 Task: Search one way flight ticket for 3 adults, 3 children in premium economy from Wilmington: Wilmington Airport to New Bern: Coastal Carolina Regional Airport (was Craven County Regional) on 5-4-2023. Choice of flights is Frontier. Price is upto 25000. Outbound departure time preference is 11:00.
Action: Mouse moved to (336, 323)
Screenshot: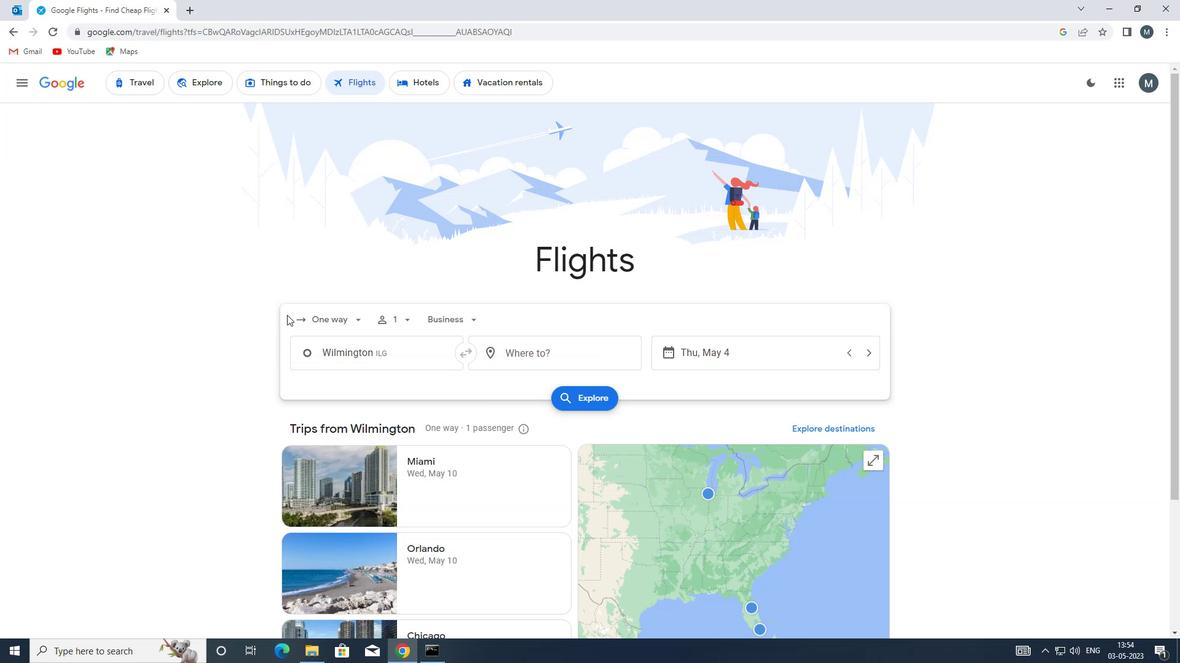 
Action: Mouse pressed left at (336, 323)
Screenshot: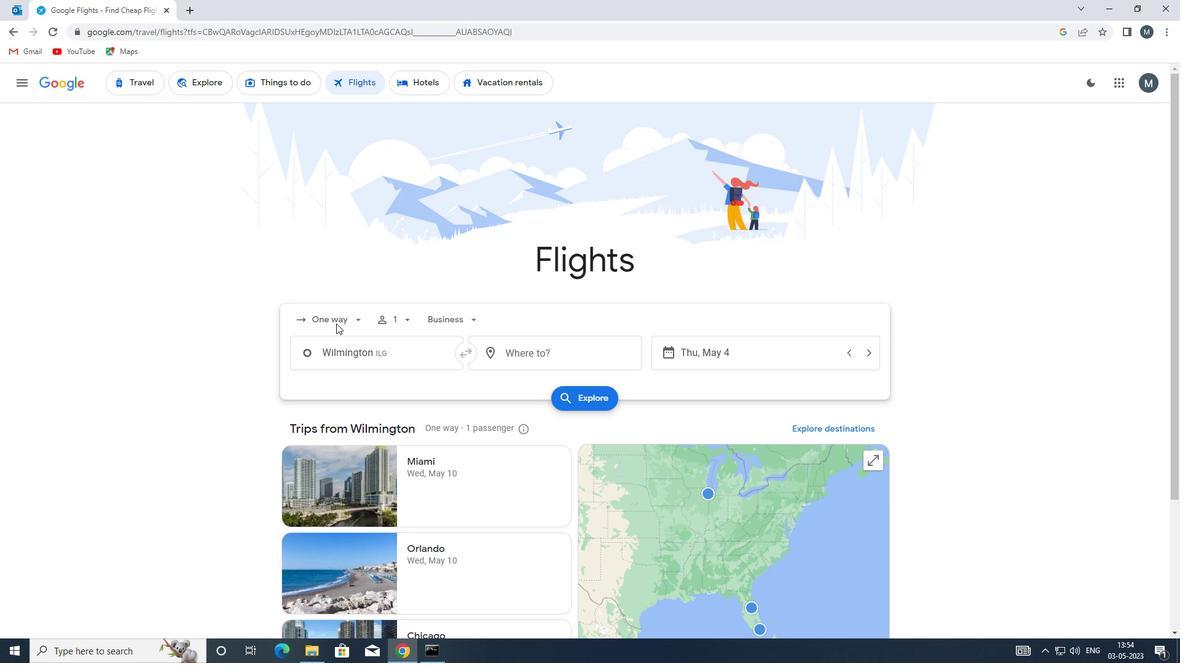 
Action: Mouse moved to (358, 321)
Screenshot: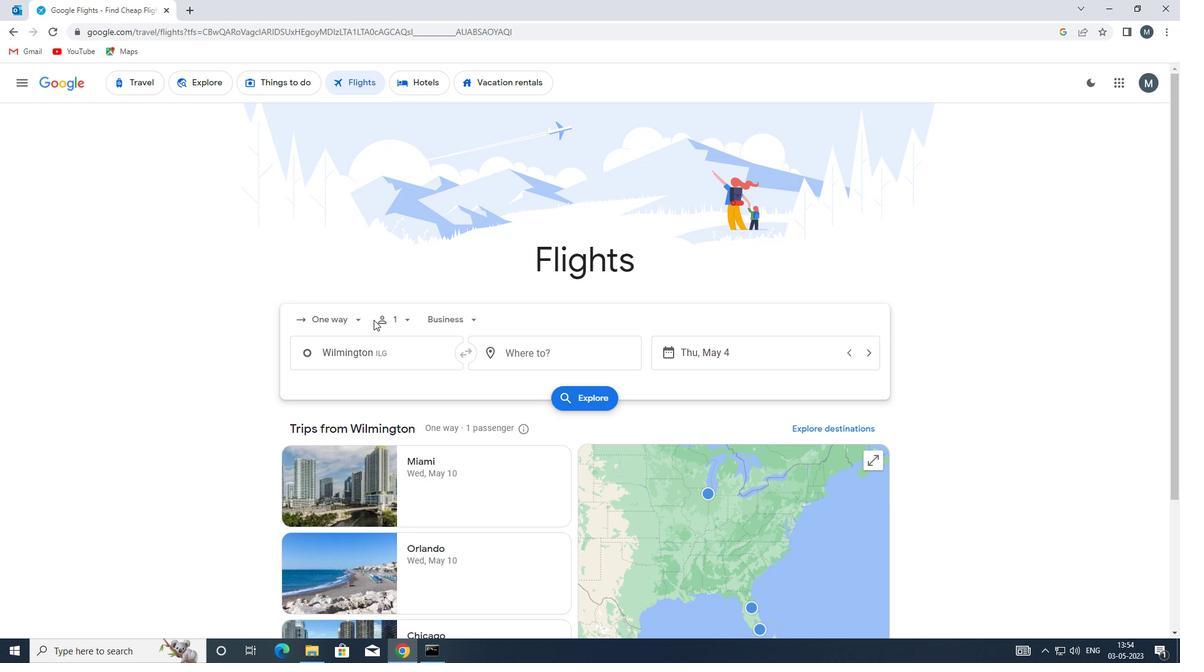 
Action: Mouse pressed left at (358, 321)
Screenshot: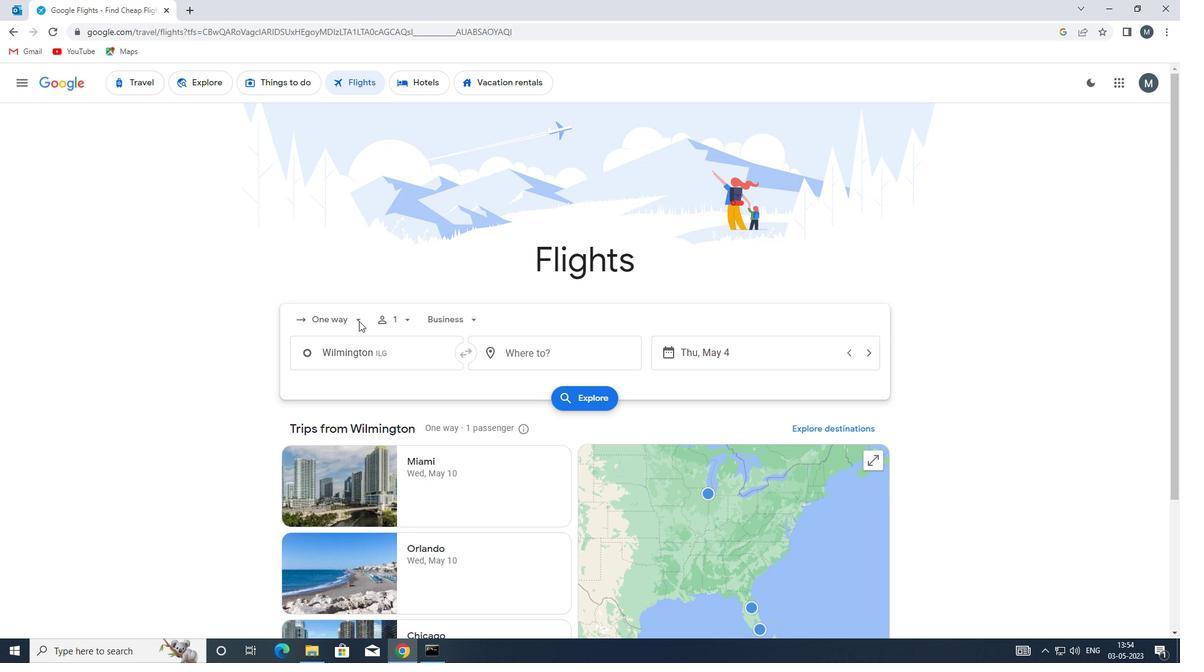 
Action: Mouse moved to (358, 322)
Screenshot: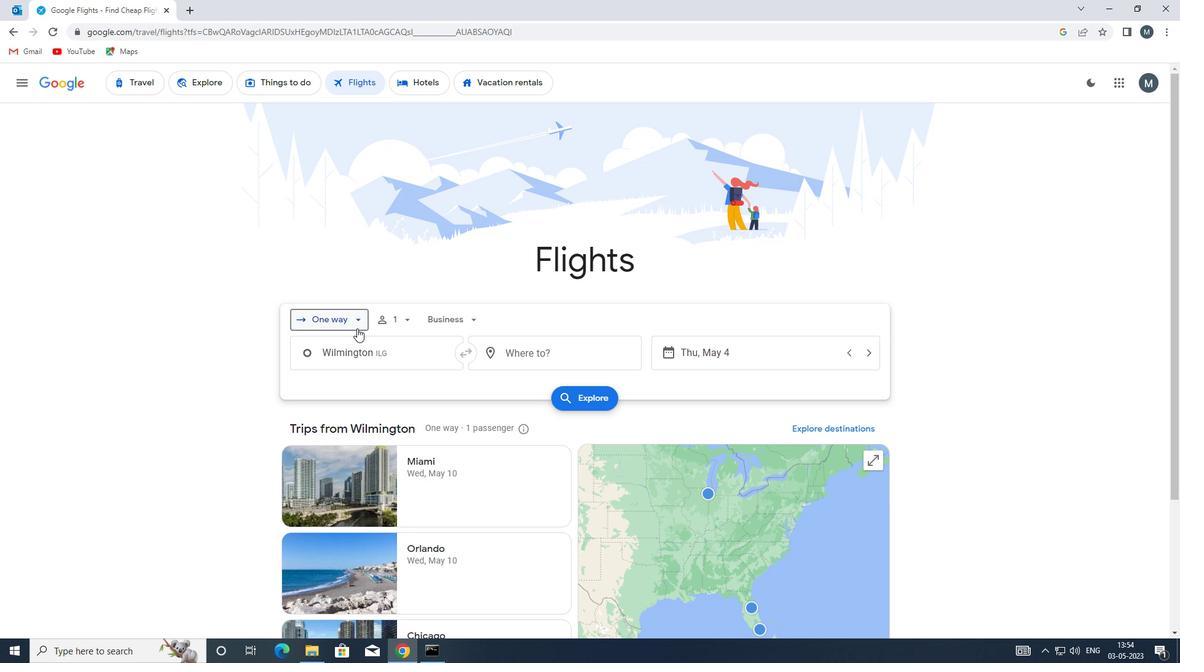 
Action: Mouse pressed left at (358, 322)
Screenshot: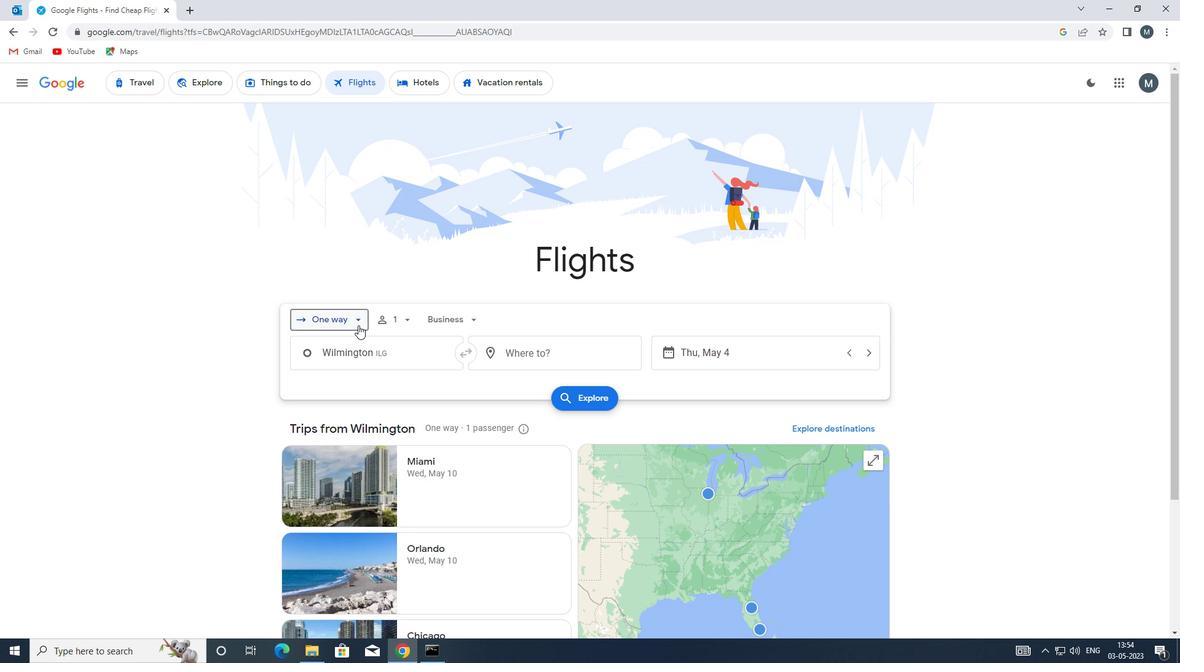 
Action: Mouse moved to (362, 374)
Screenshot: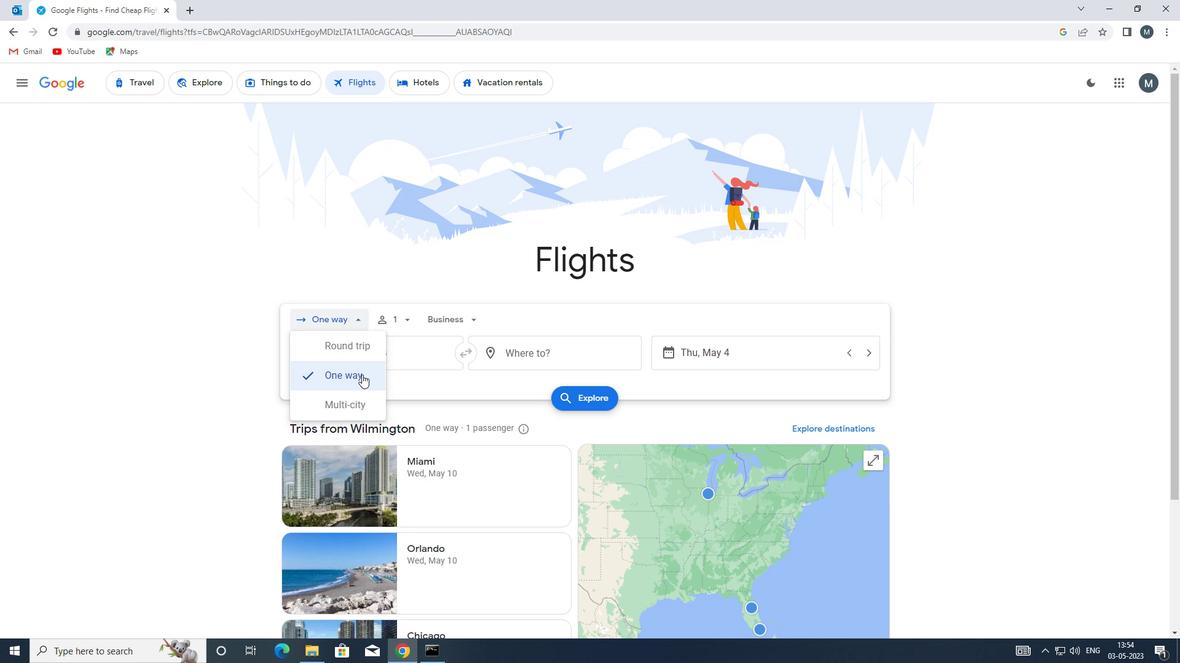 
Action: Mouse pressed left at (362, 374)
Screenshot: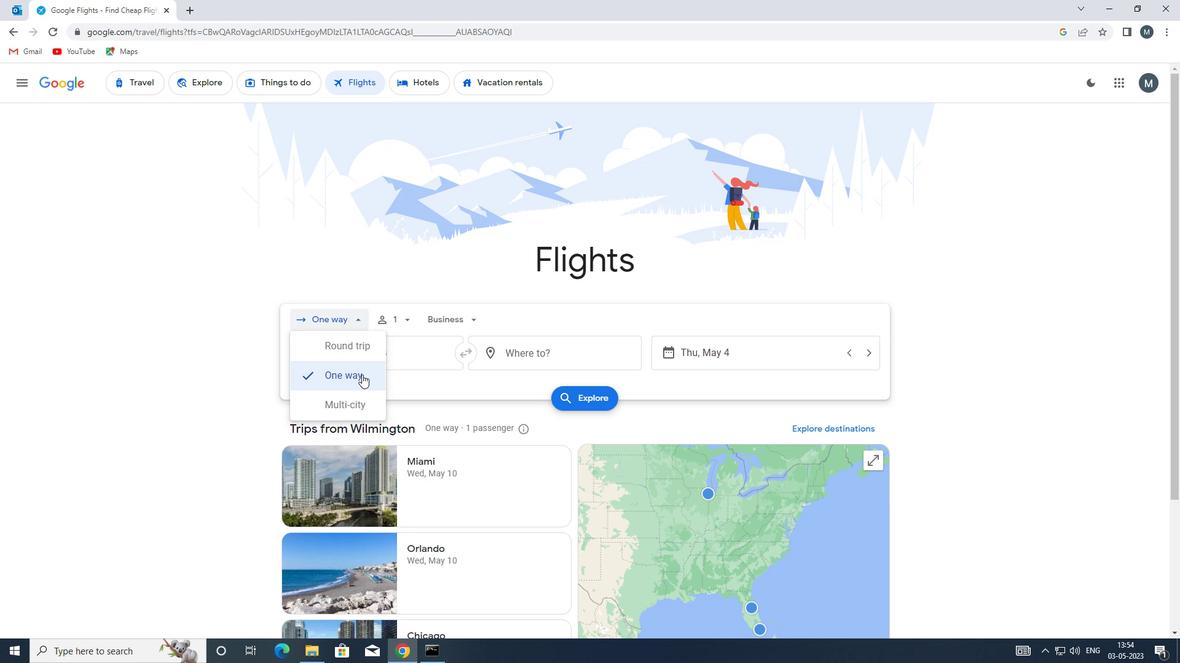 
Action: Mouse moved to (411, 320)
Screenshot: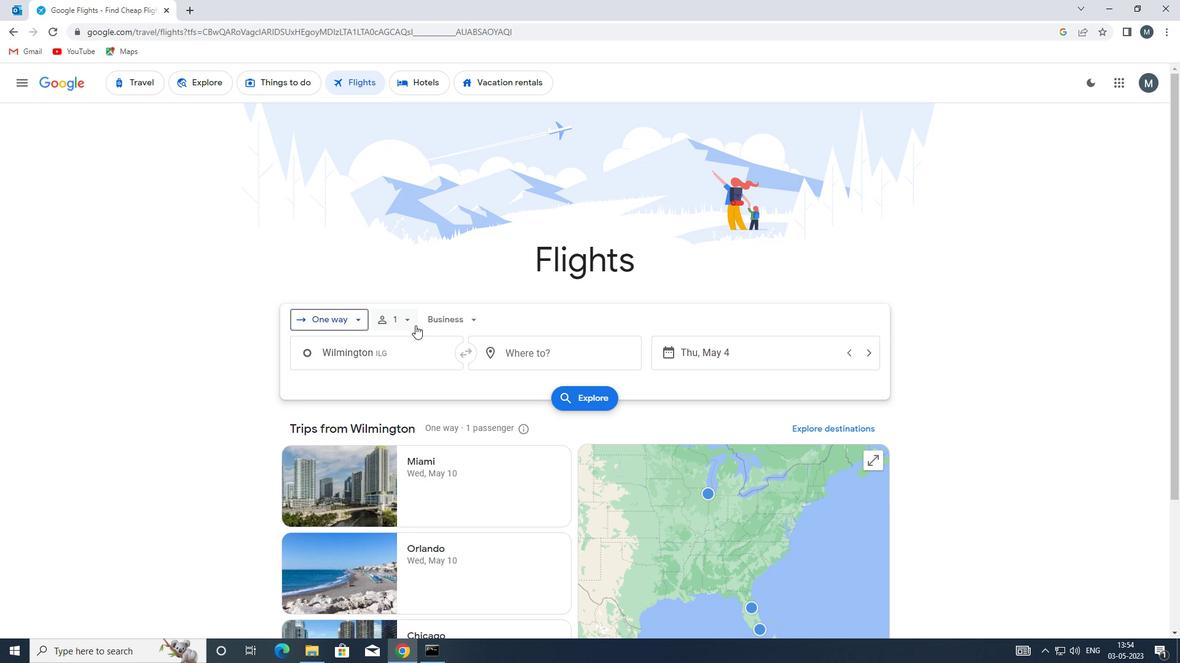 
Action: Mouse pressed left at (411, 320)
Screenshot: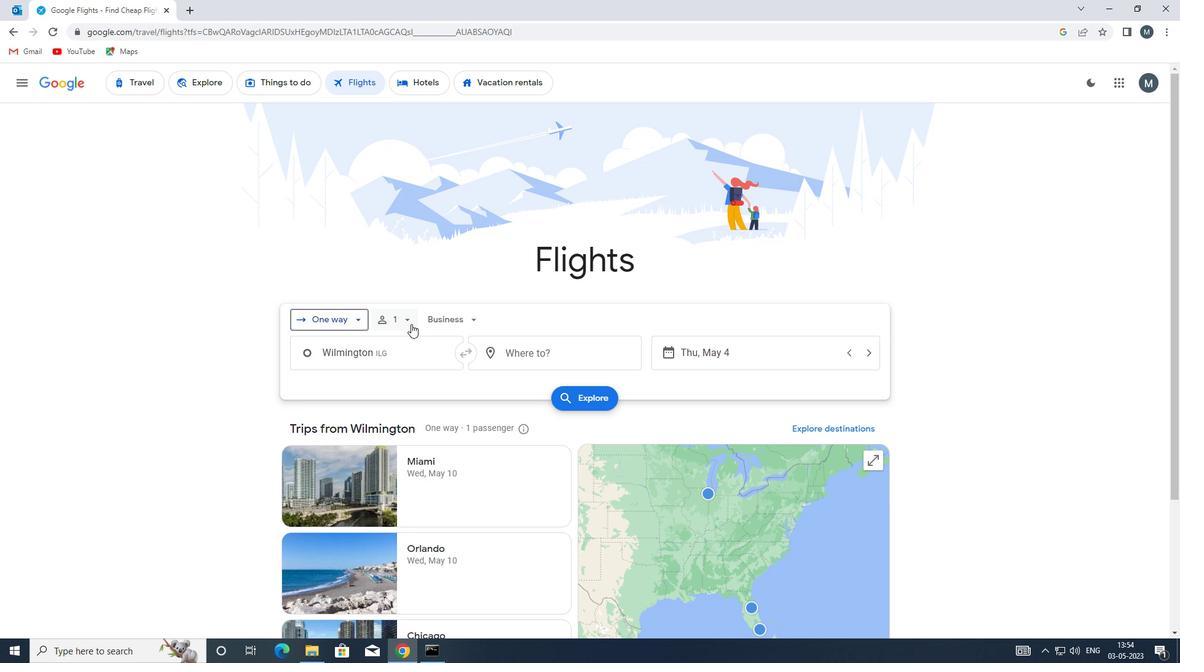 
Action: Mouse moved to (499, 351)
Screenshot: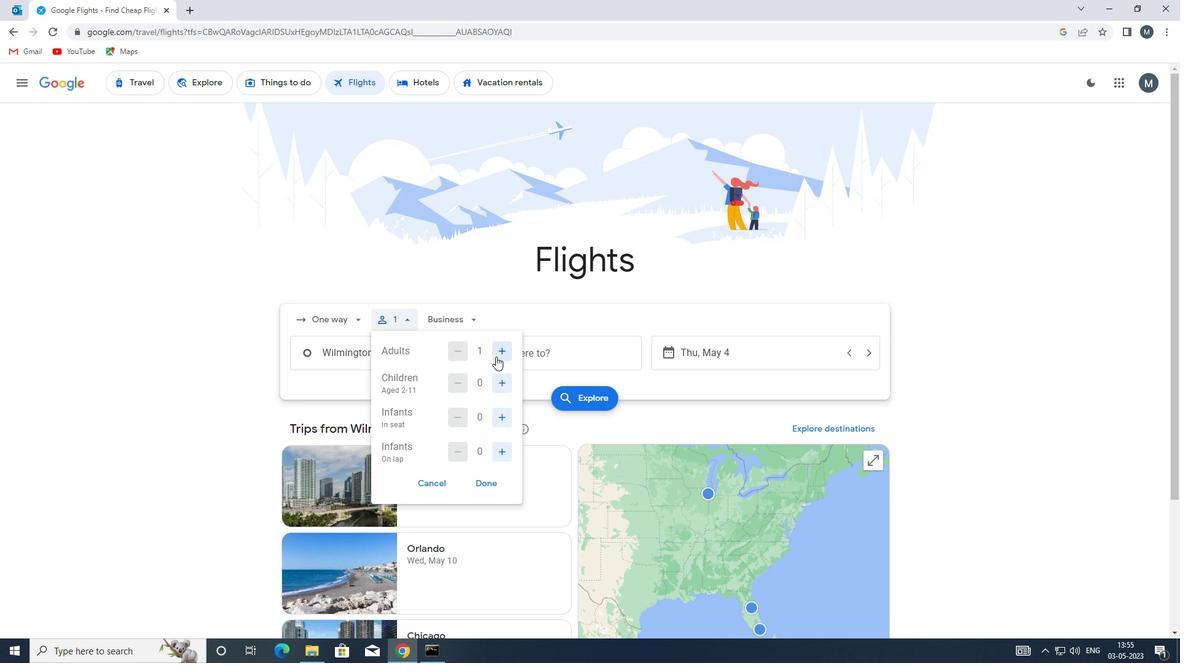 
Action: Mouse pressed left at (499, 351)
Screenshot: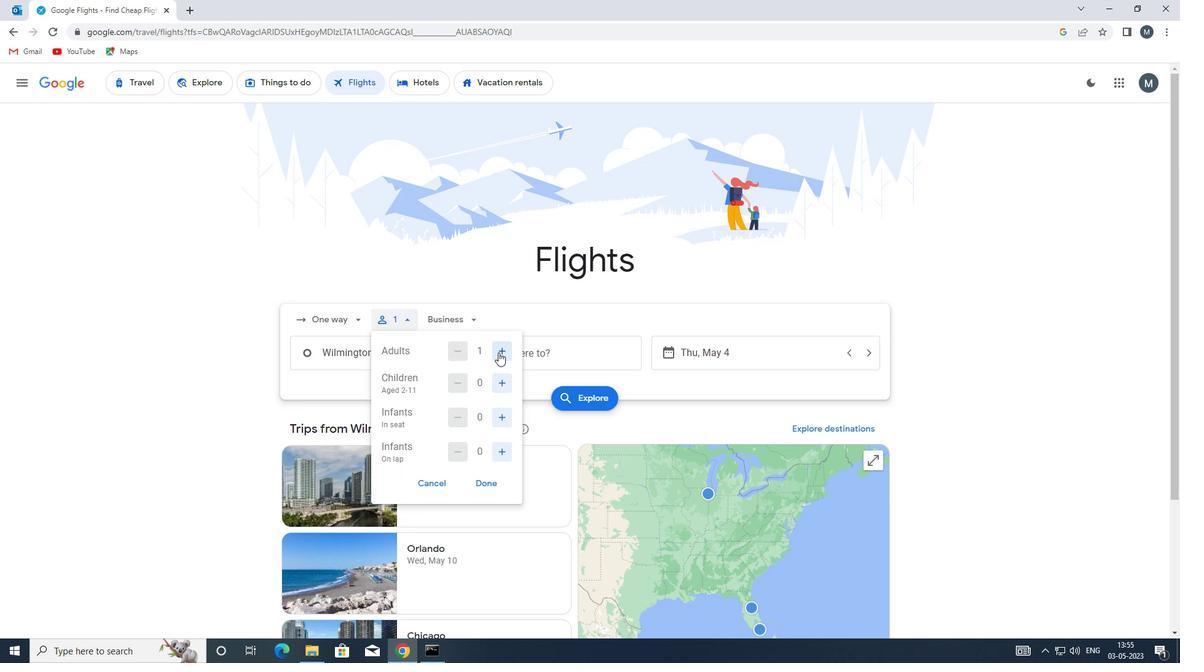 
Action: Mouse pressed left at (499, 351)
Screenshot: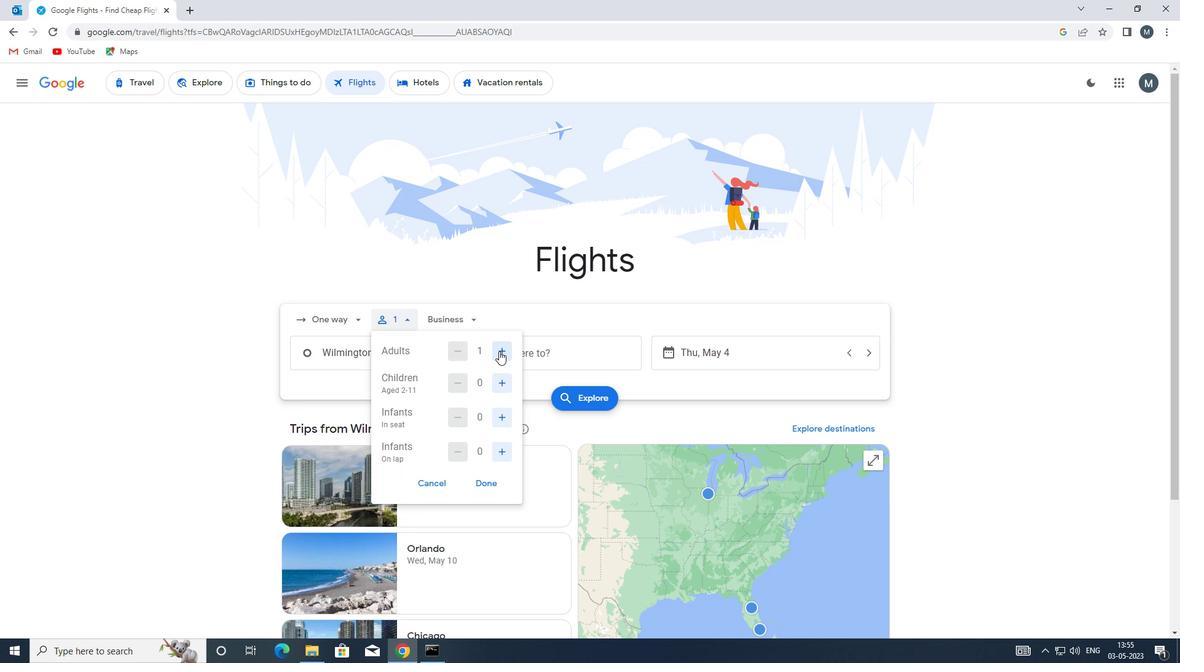 
Action: Mouse moved to (499, 351)
Screenshot: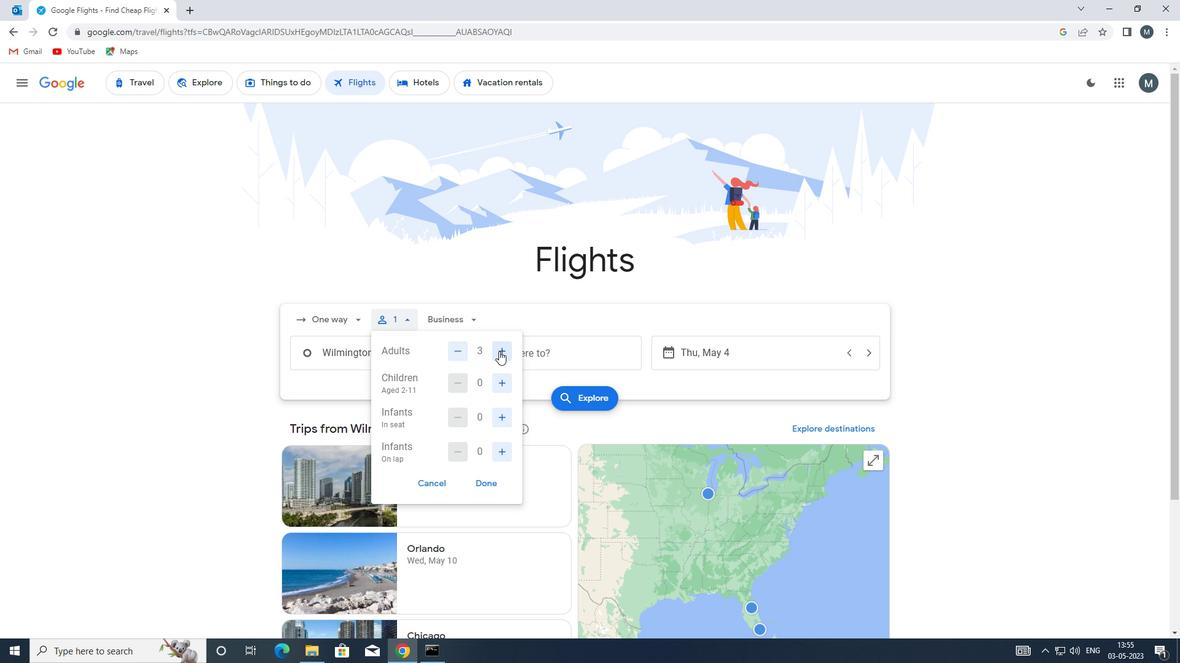 
Action: Mouse pressed left at (499, 351)
Screenshot: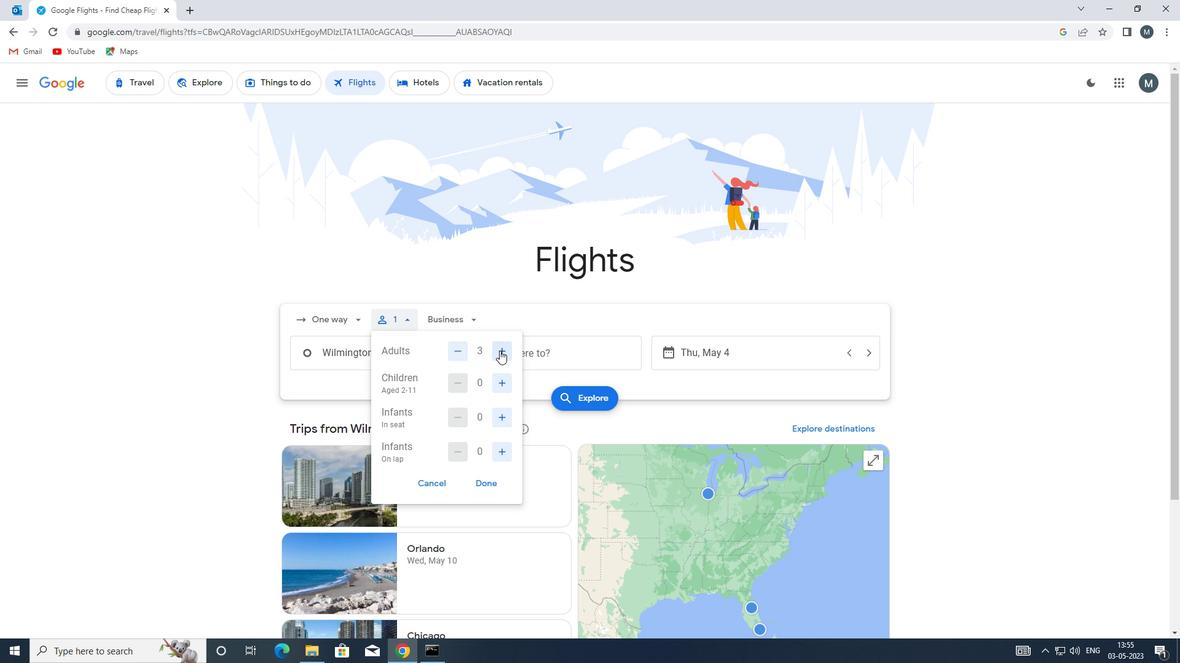 
Action: Mouse moved to (458, 355)
Screenshot: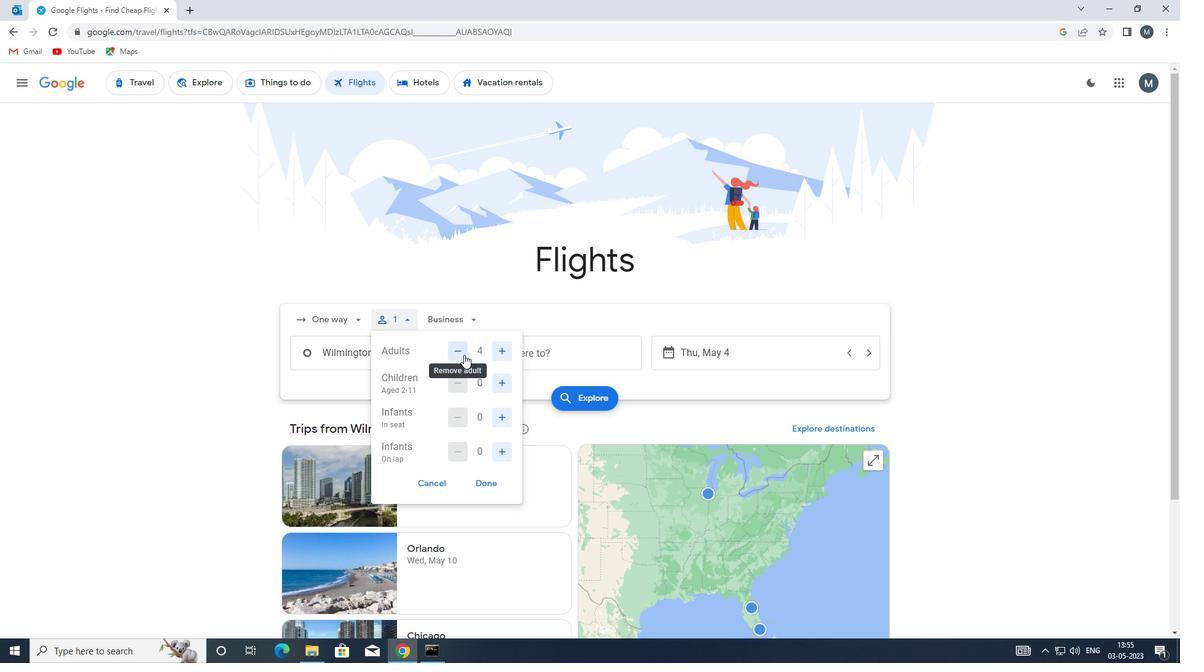 
Action: Mouse pressed left at (458, 355)
Screenshot: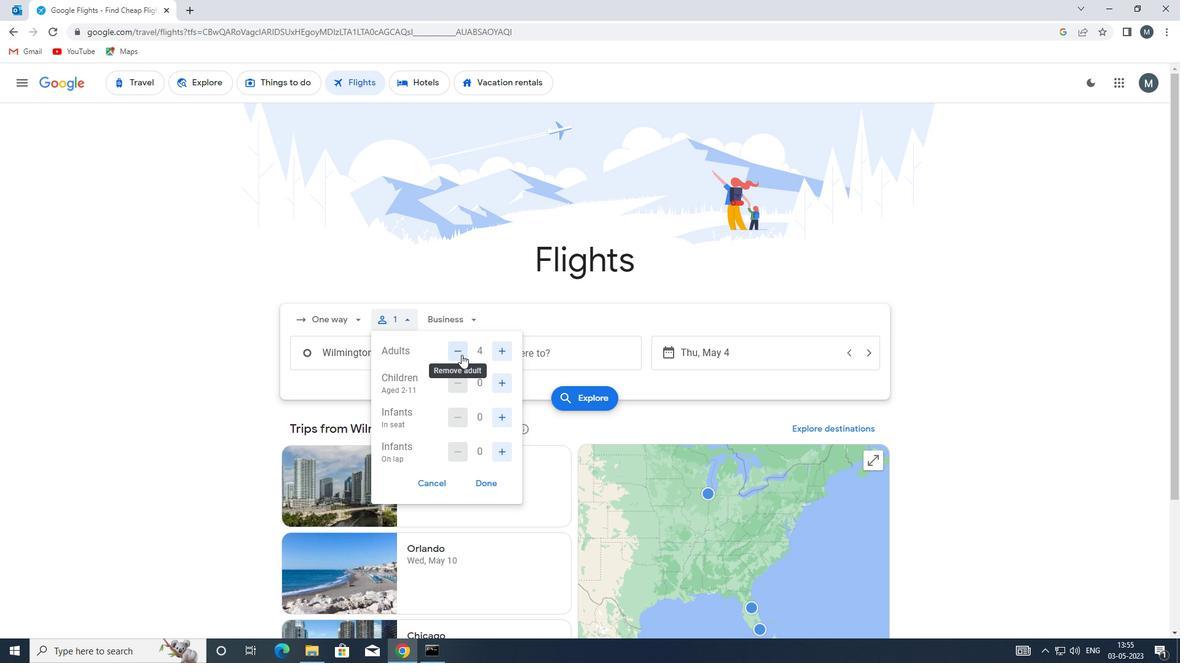 
Action: Mouse moved to (504, 383)
Screenshot: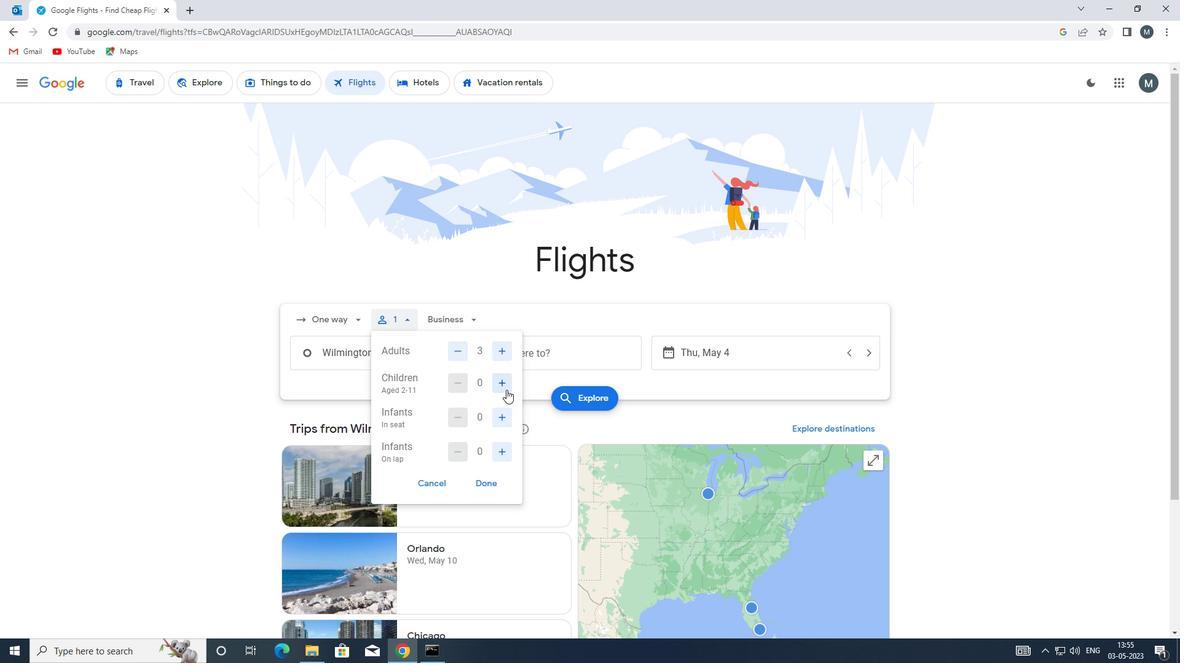 
Action: Mouse pressed left at (504, 383)
Screenshot: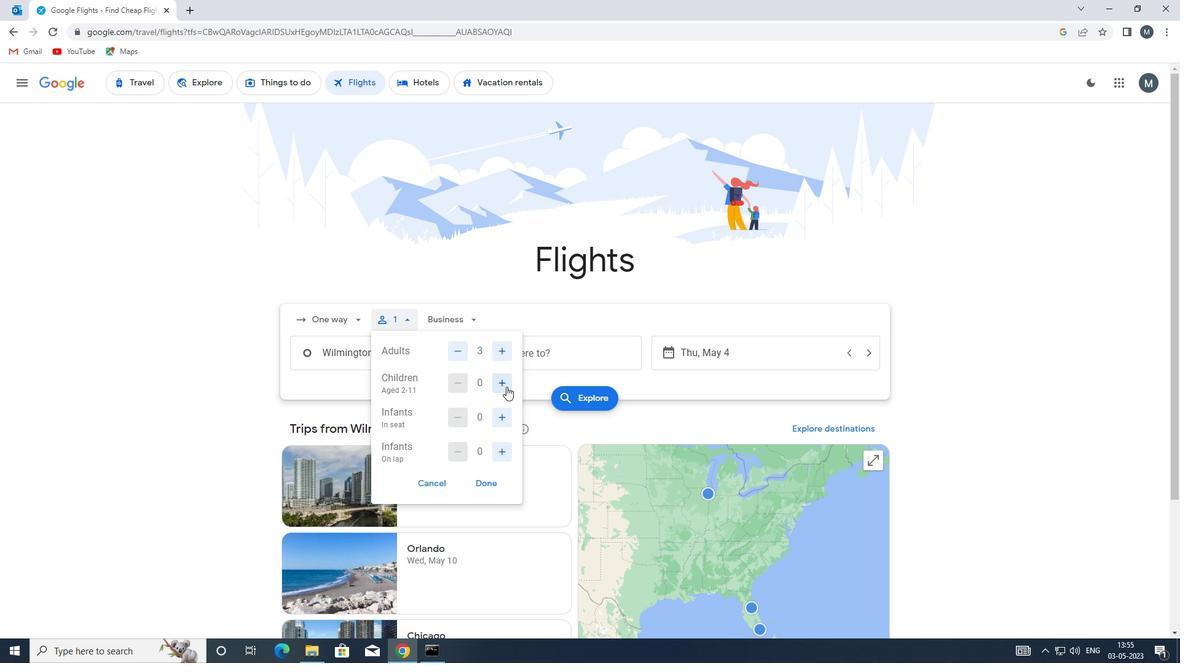 
Action: Mouse pressed left at (504, 383)
Screenshot: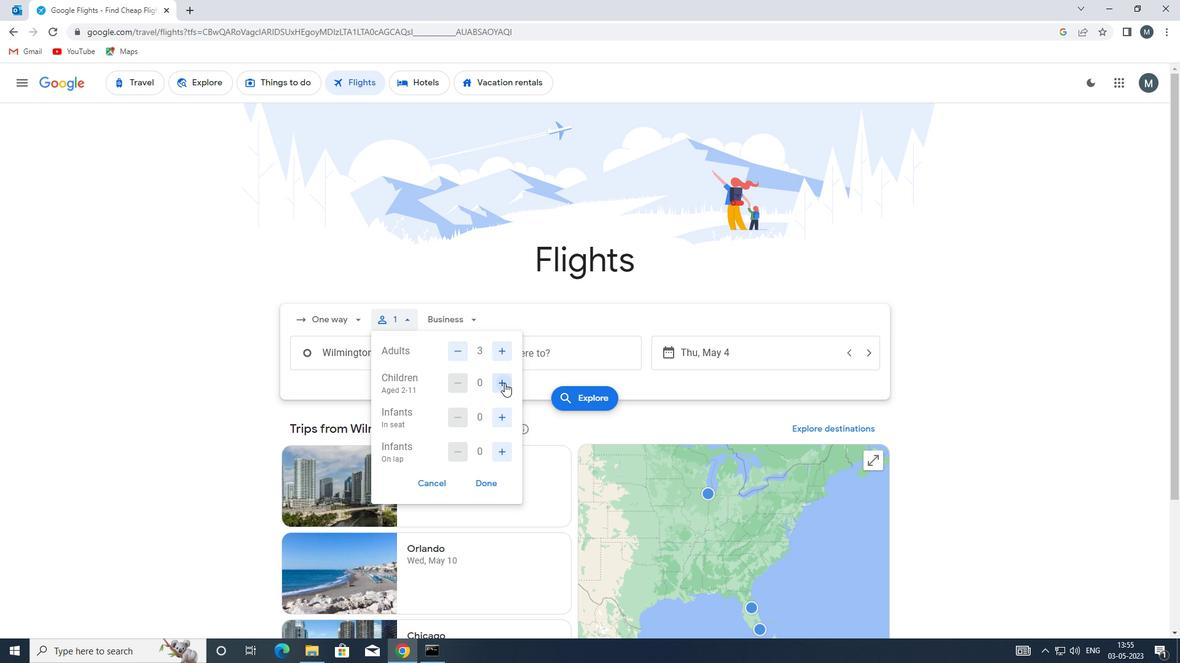 
Action: Mouse pressed left at (504, 383)
Screenshot: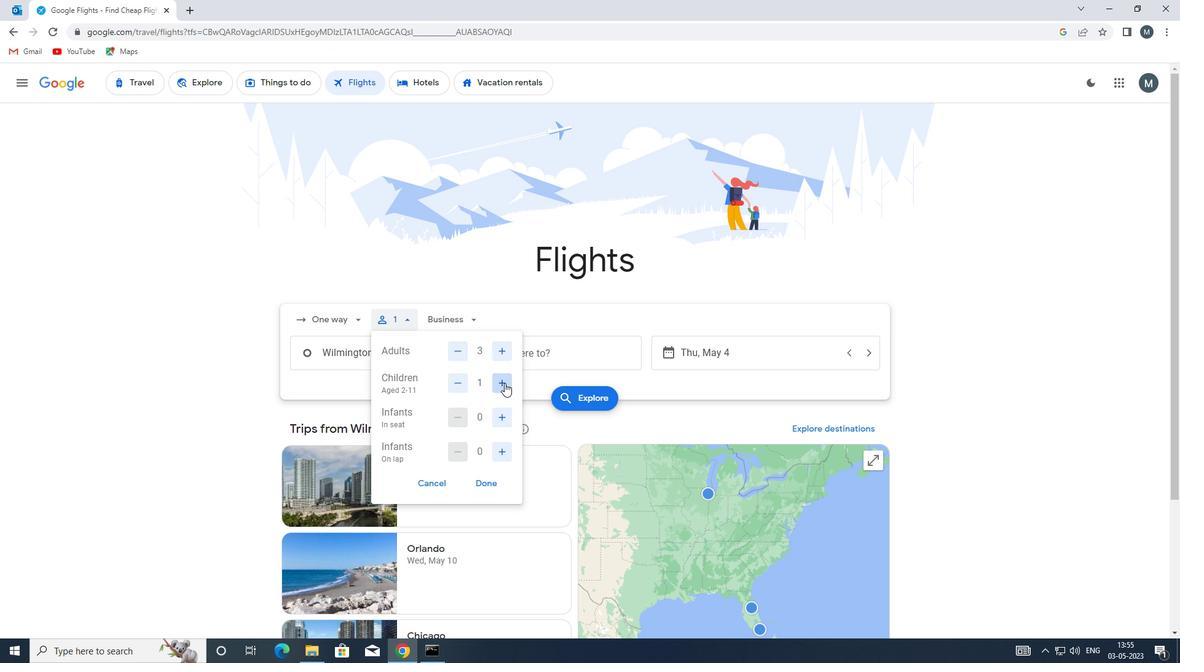 
Action: Mouse moved to (483, 485)
Screenshot: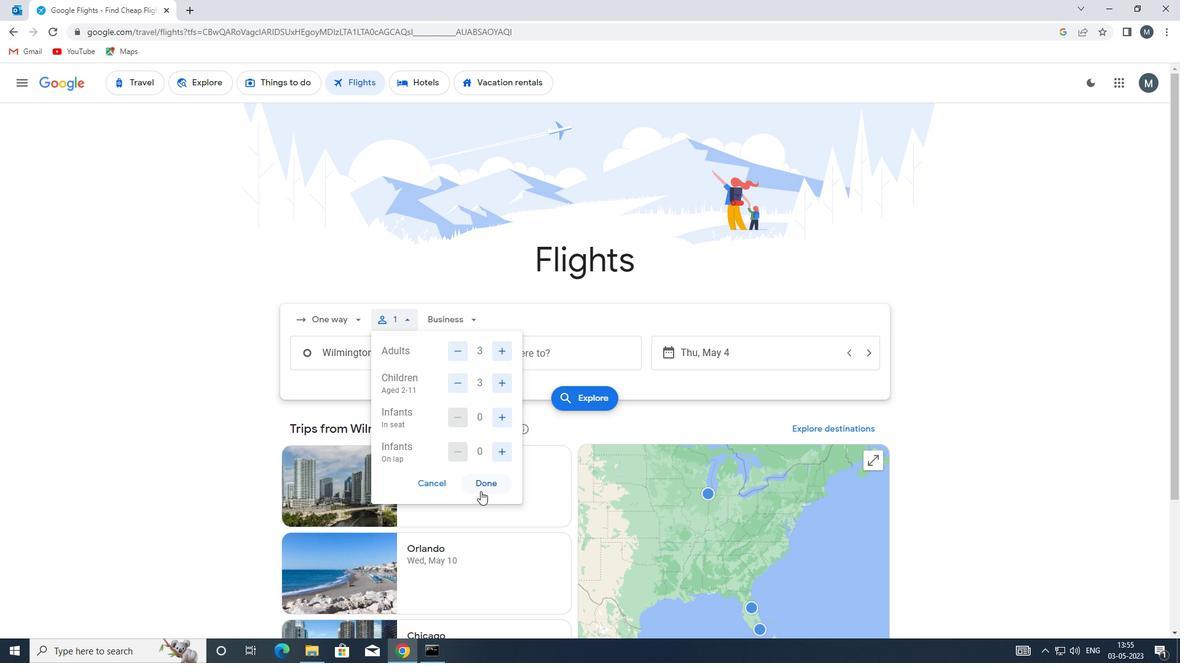
Action: Mouse pressed left at (483, 485)
Screenshot: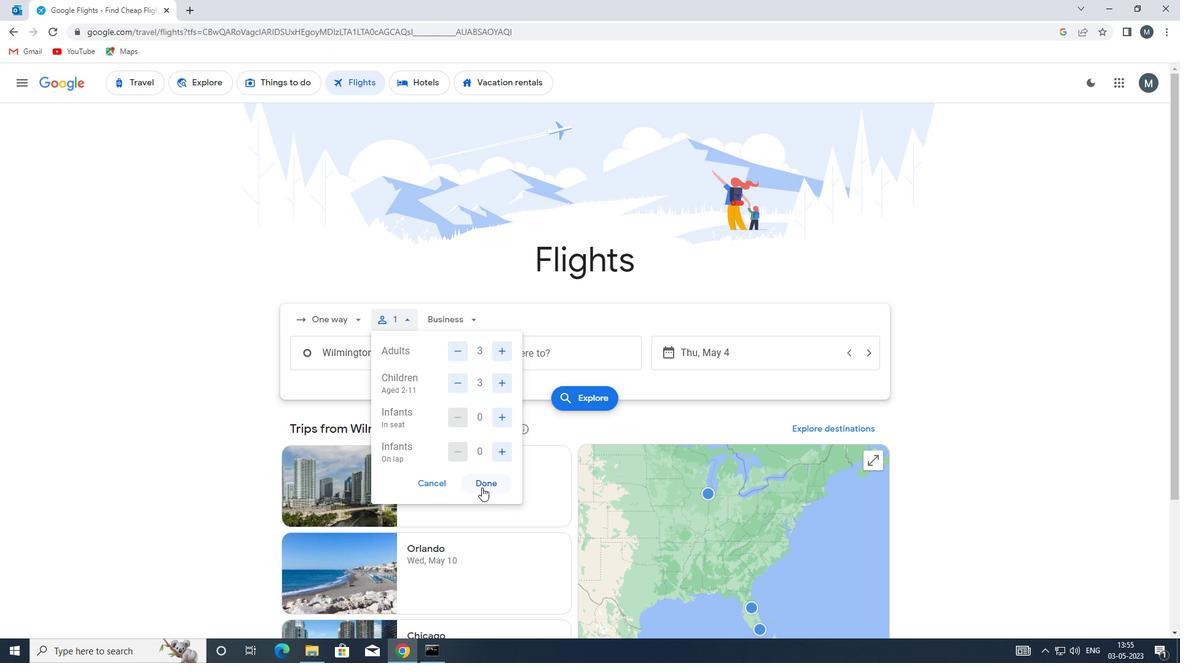 
Action: Mouse moved to (447, 314)
Screenshot: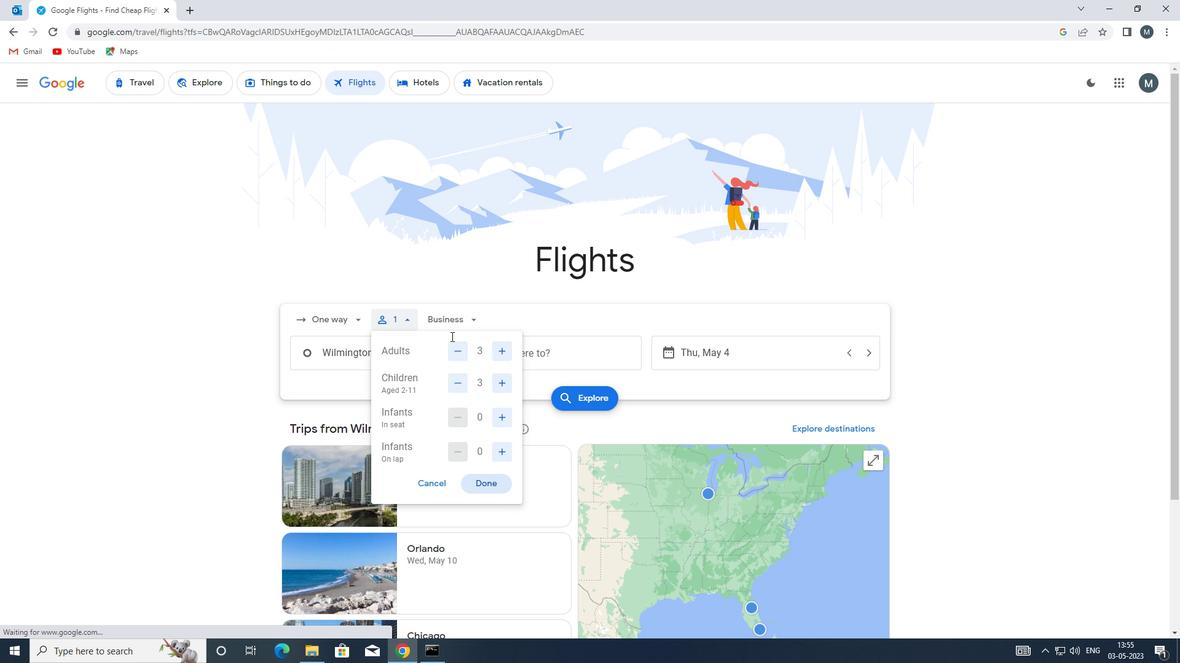 
Action: Mouse pressed left at (447, 314)
Screenshot: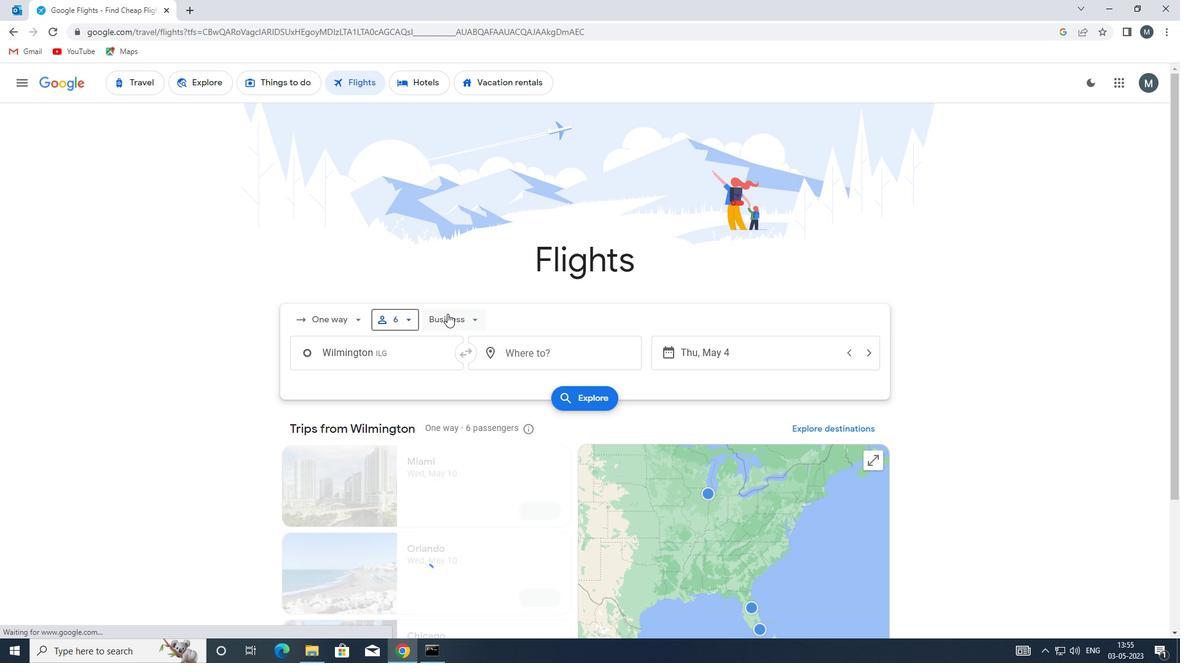 
Action: Mouse moved to (485, 379)
Screenshot: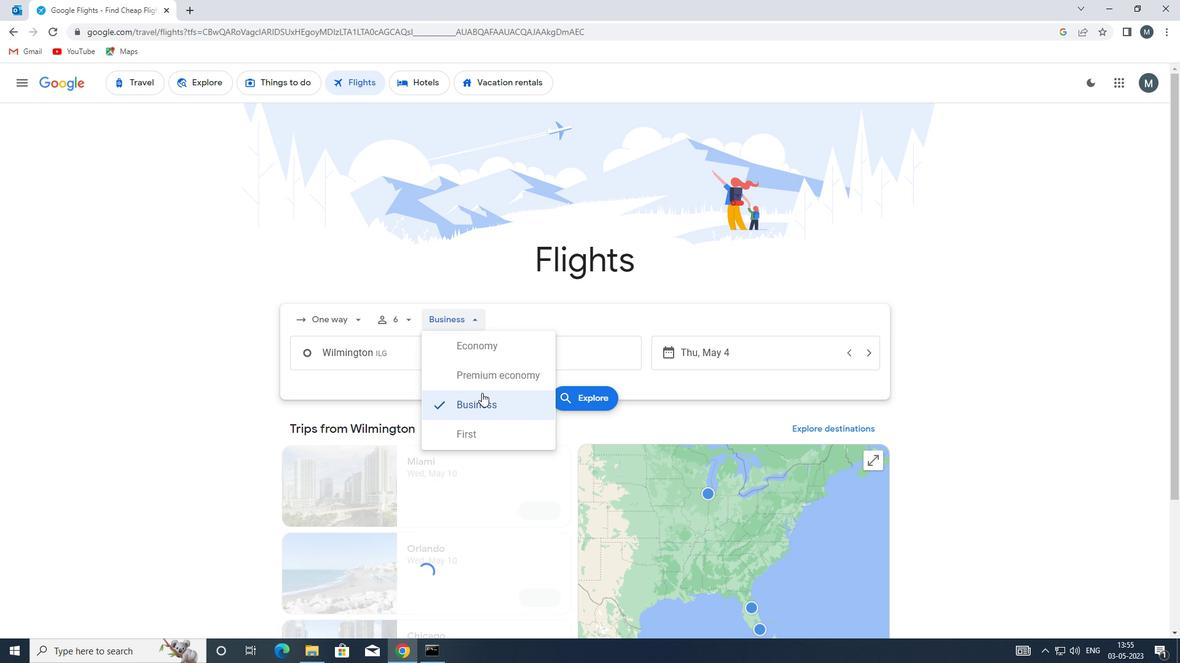 
Action: Mouse pressed left at (485, 379)
Screenshot: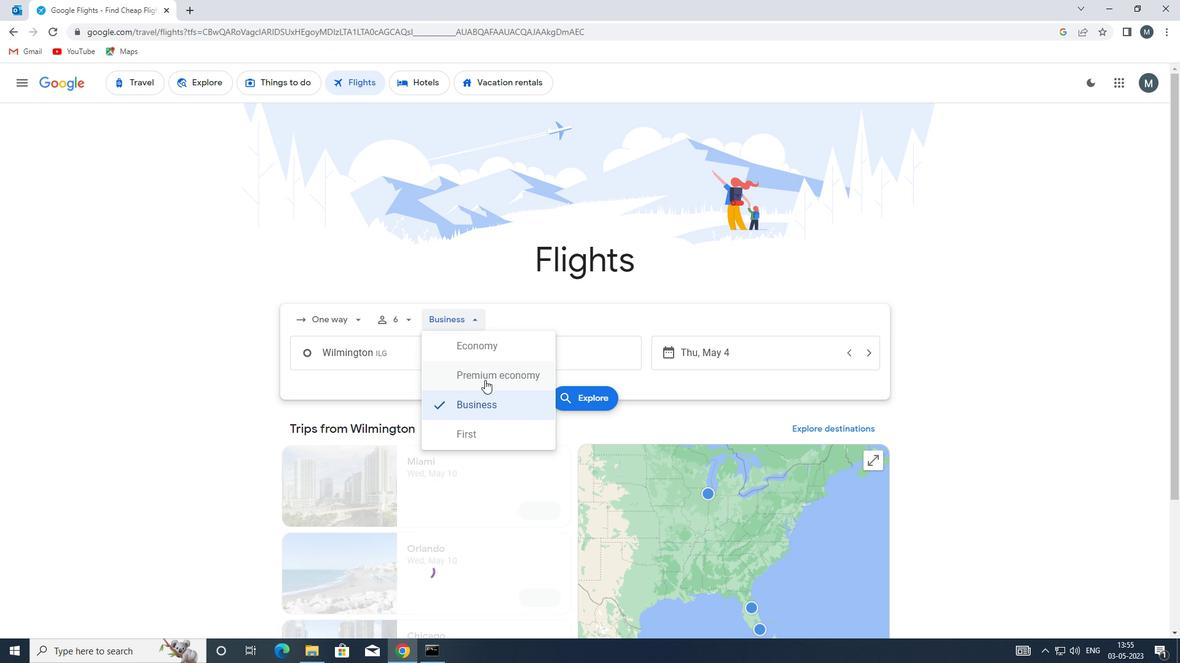 
Action: Mouse moved to (425, 357)
Screenshot: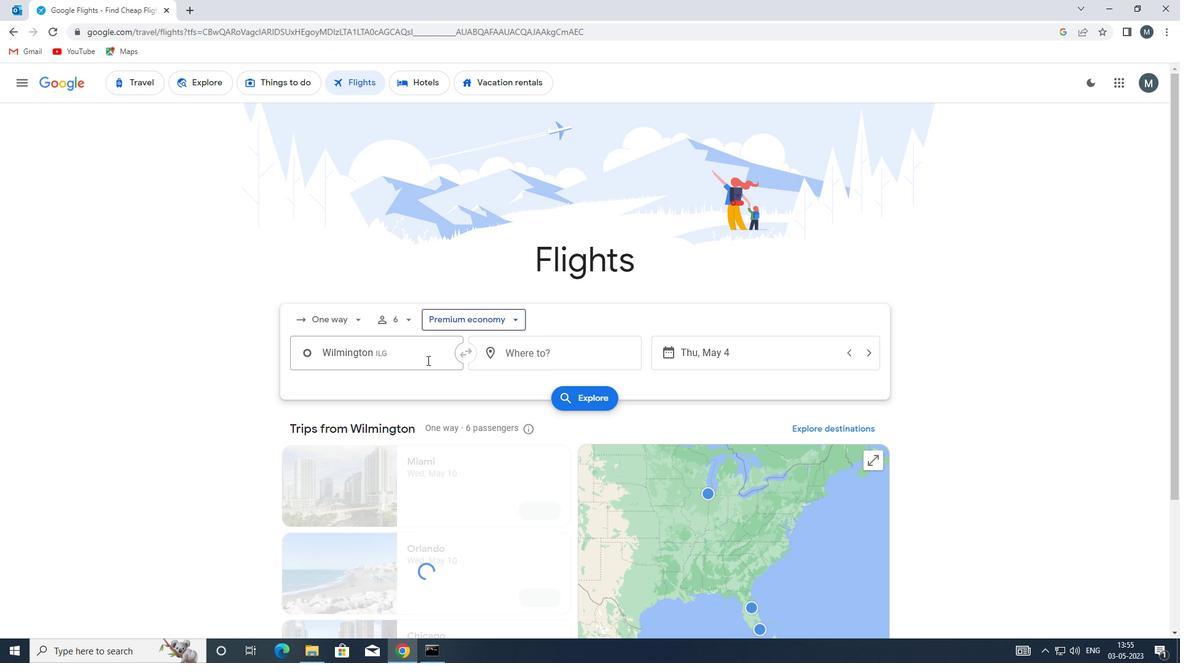 
Action: Mouse pressed left at (425, 357)
Screenshot: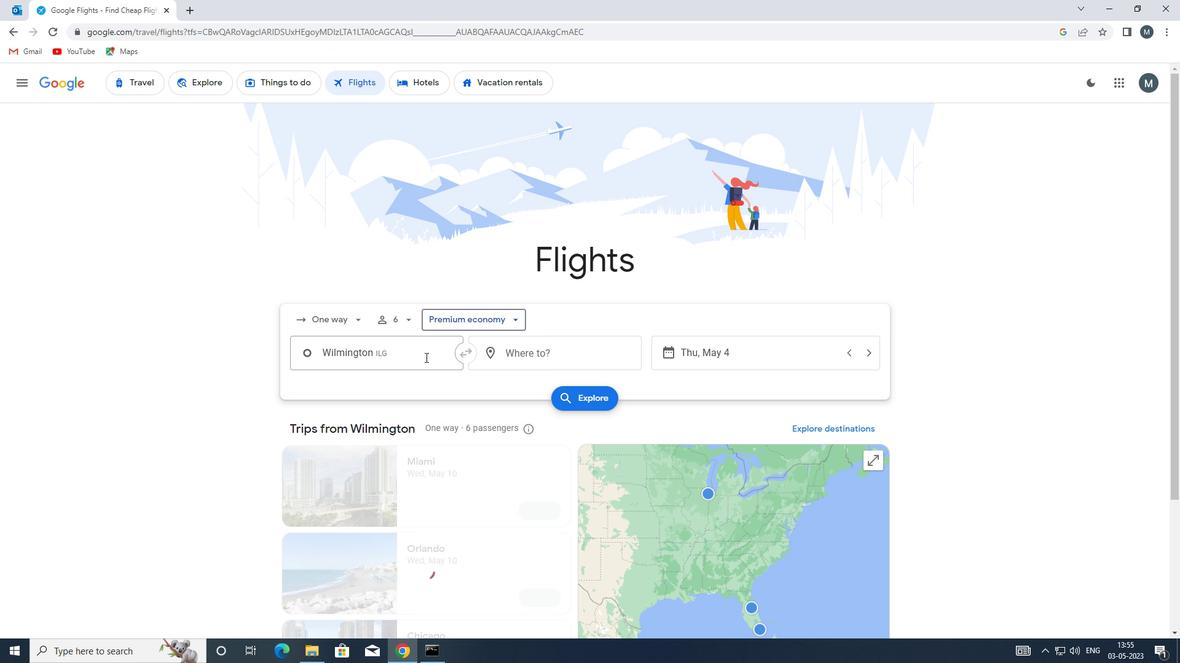 
Action: Key pressed <Key.enter>
Screenshot: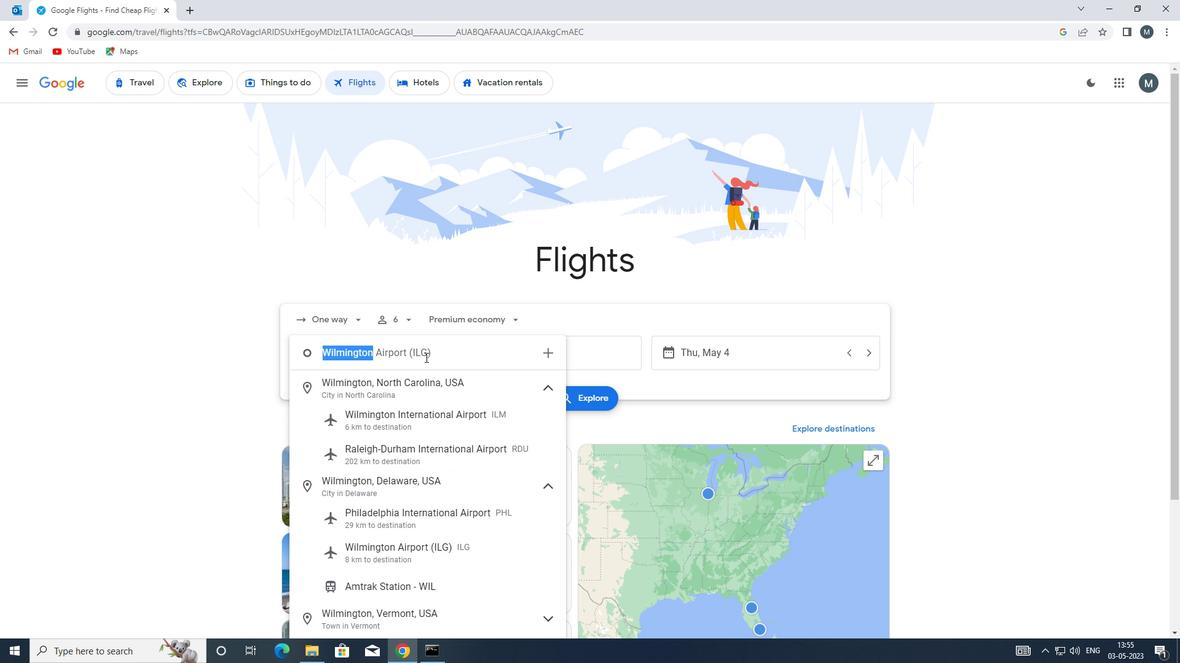 
Action: Mouse moved to (523, 362)
Screenshot: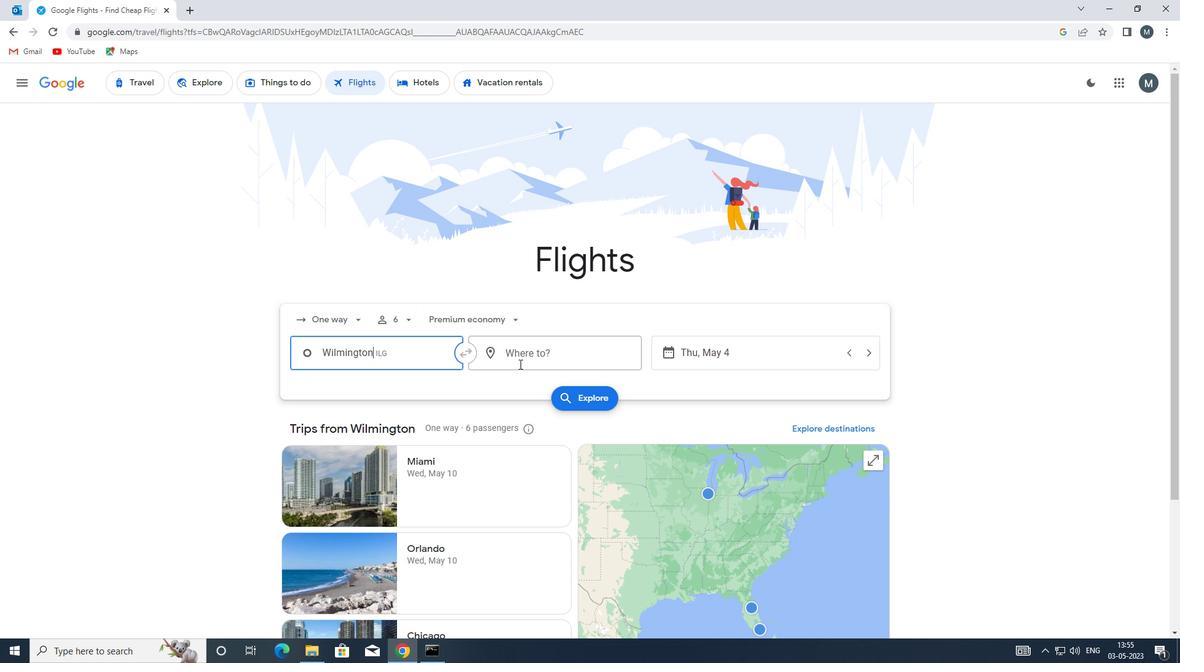 
Action: Mouse pressed left at (523, 362)
Screenshot: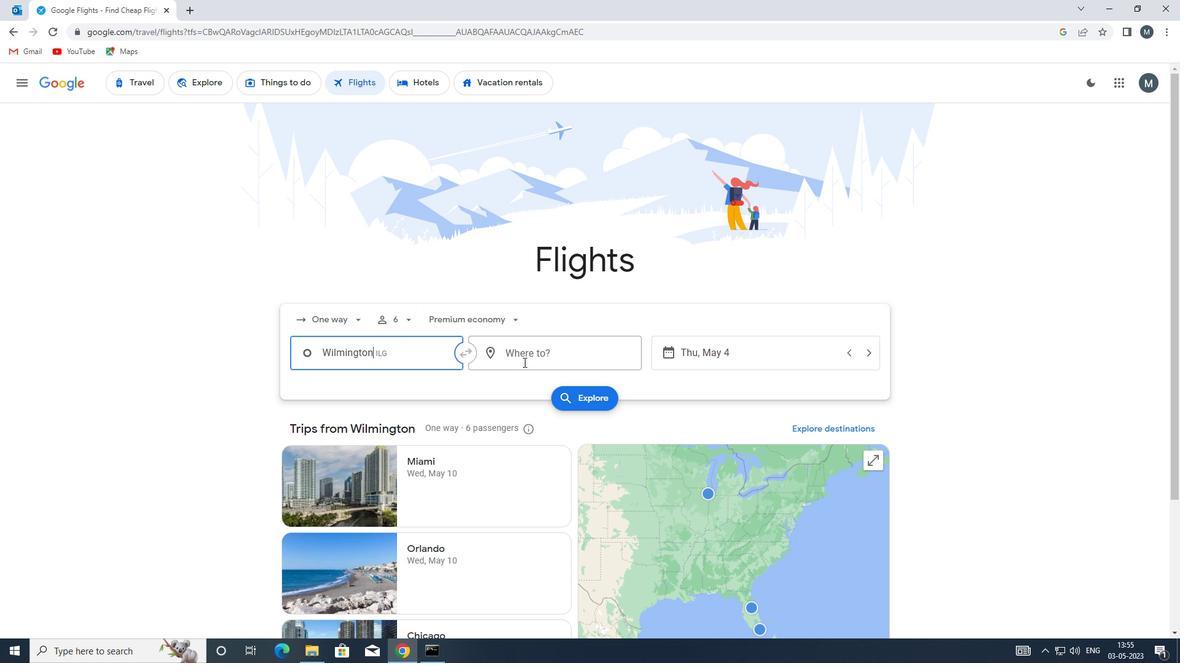 
Action: Mouse moved to (517, 360)
Screenshot: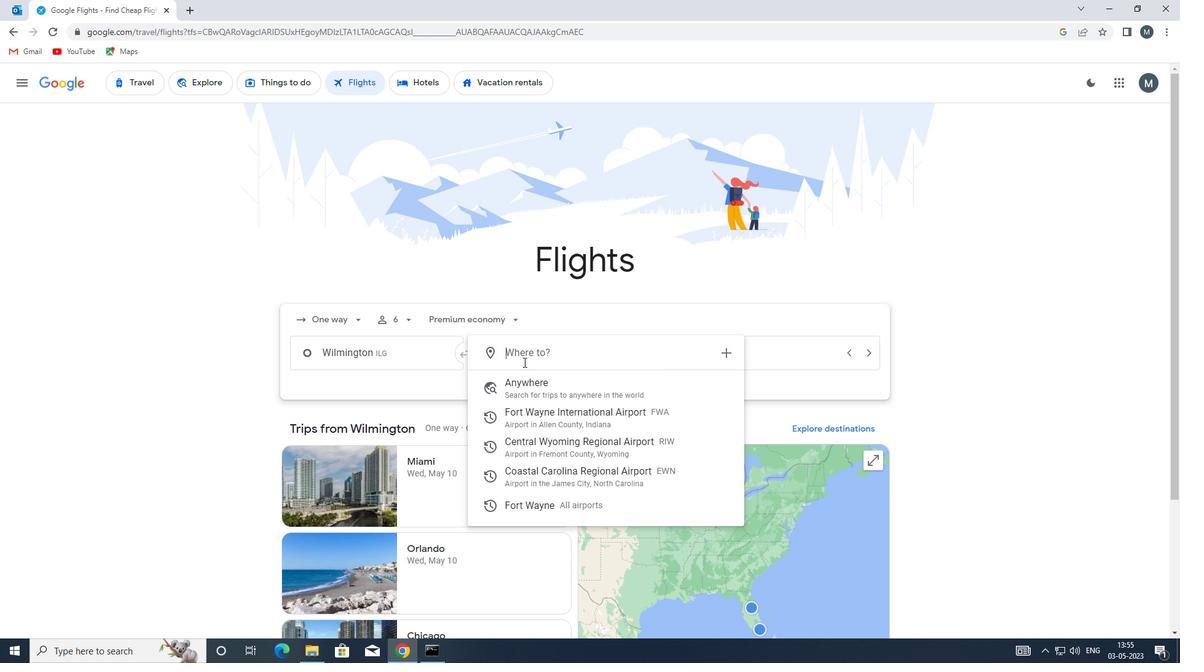 
Action: Key pressed ewn
Screenshot: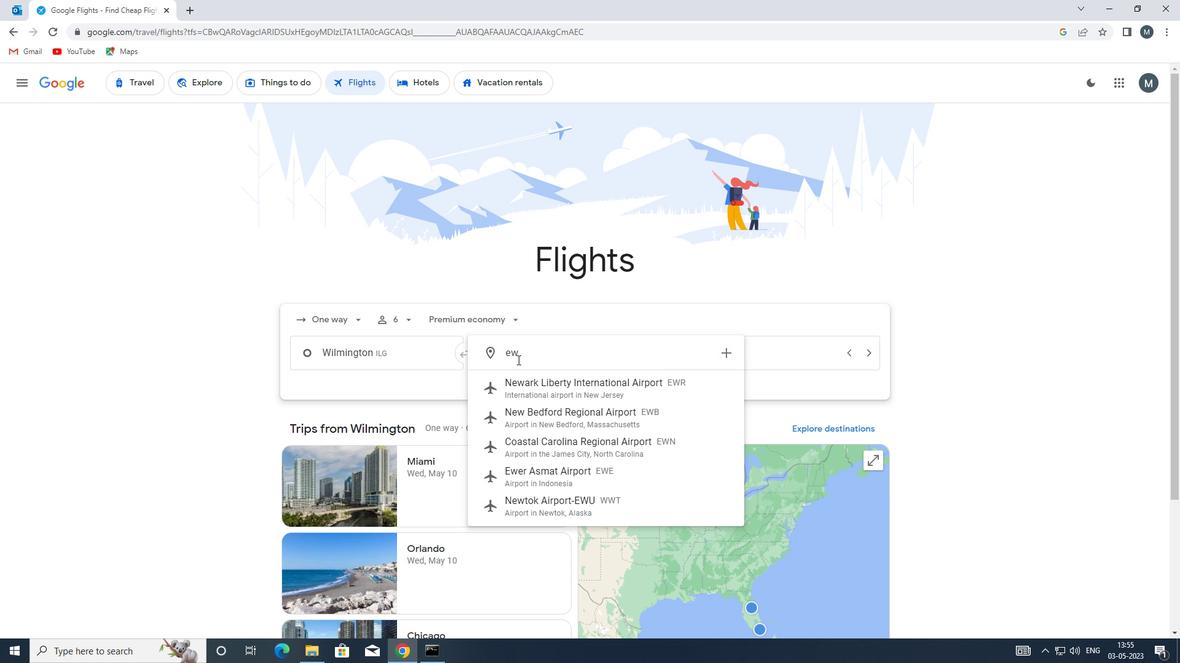 
Action: Mouse moved to (565, 392)
Screenshot: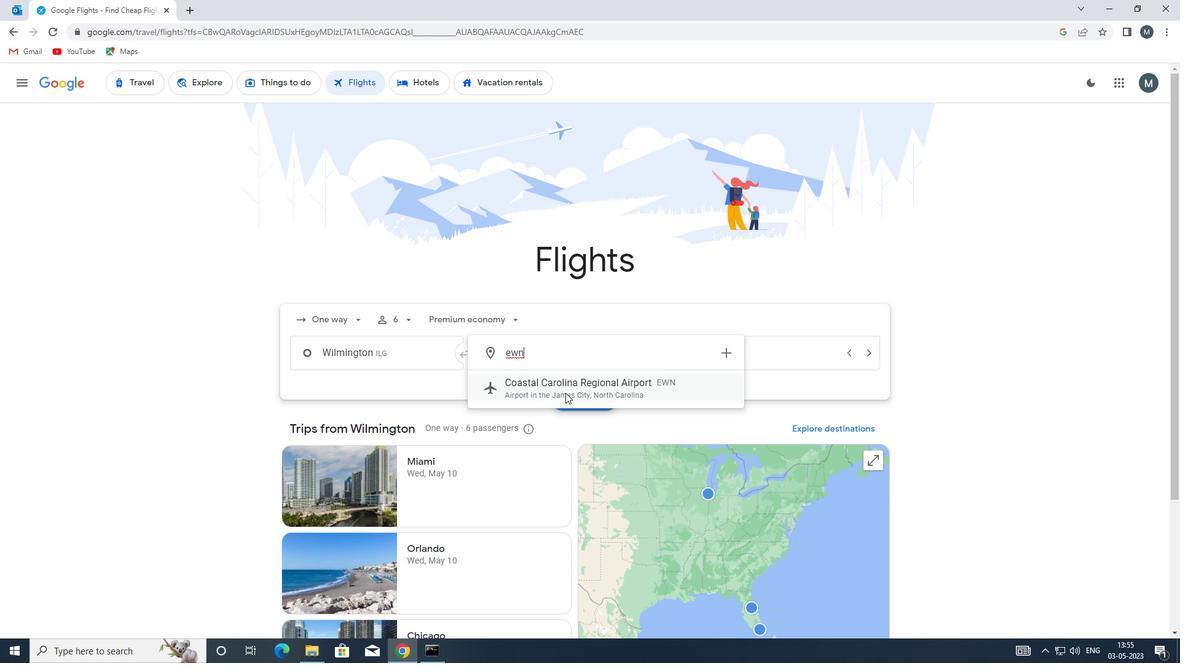 
Action: Mouse pressed left at (565, 392)
Screenshot: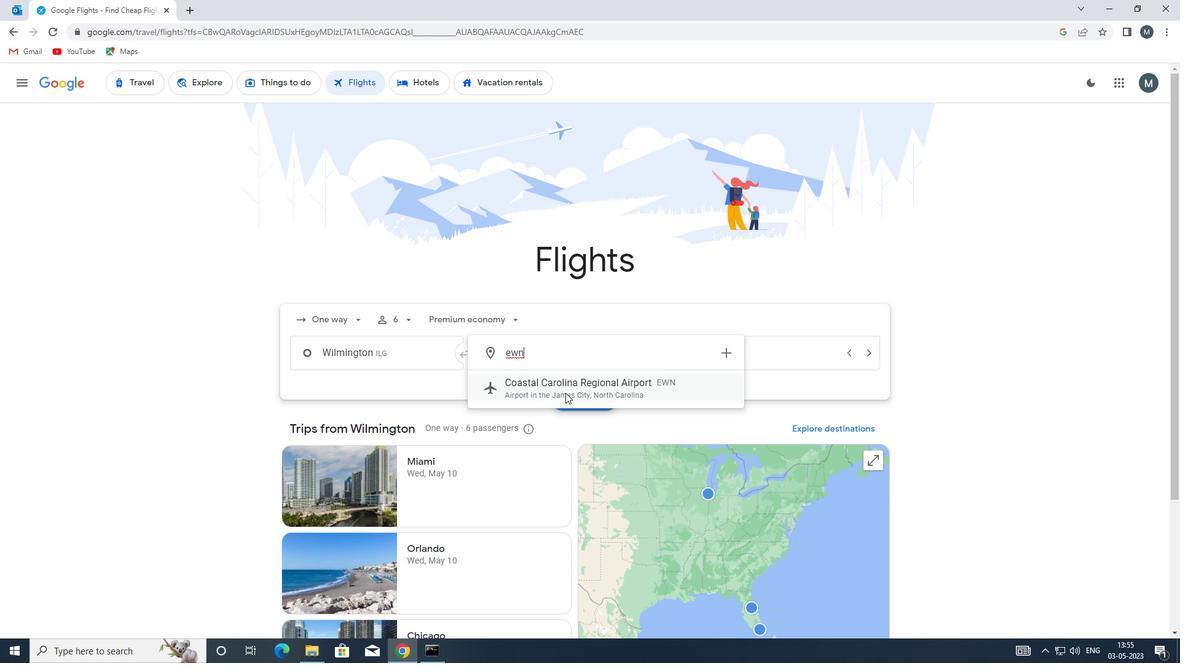 
Action: Mouse moved to (706, 358)
Screenshot: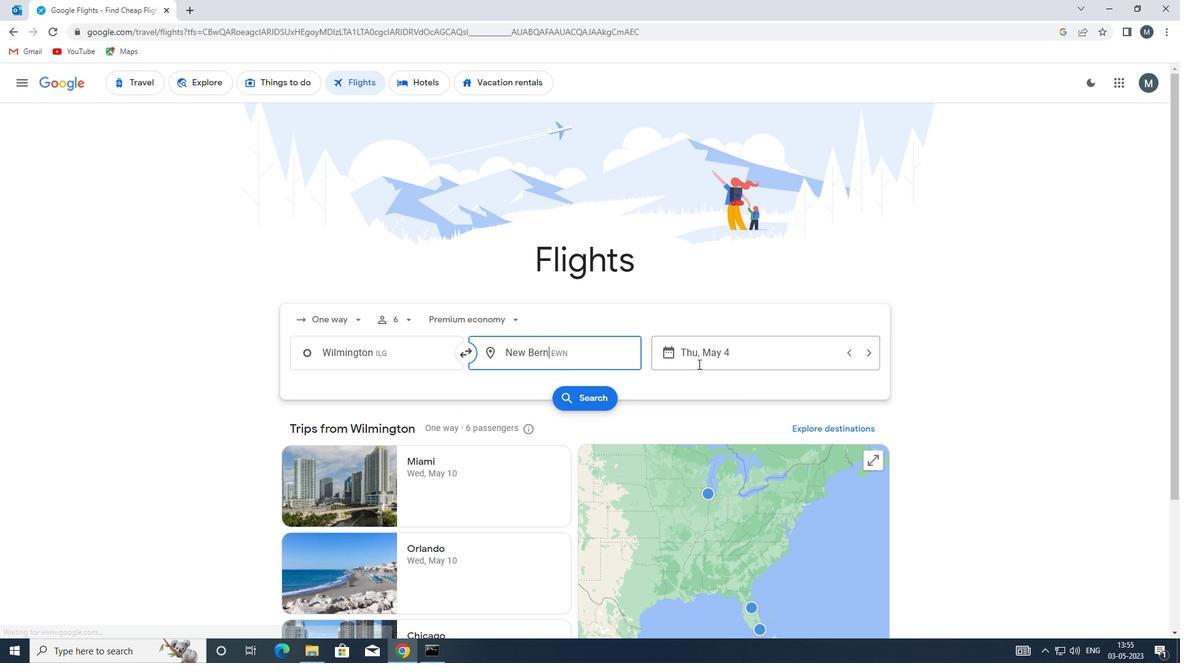 
Action: Mouse pressed left at (706, 358)
Screenshot: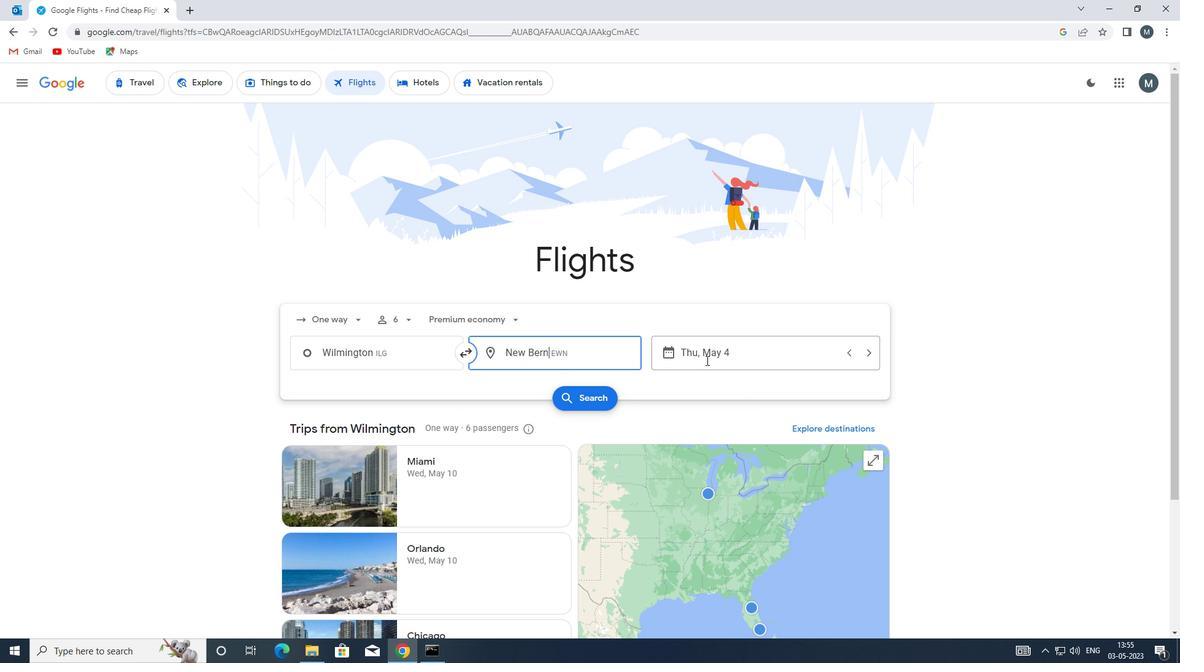 
Action: Mouse moved to (560, 413)
Screenshot: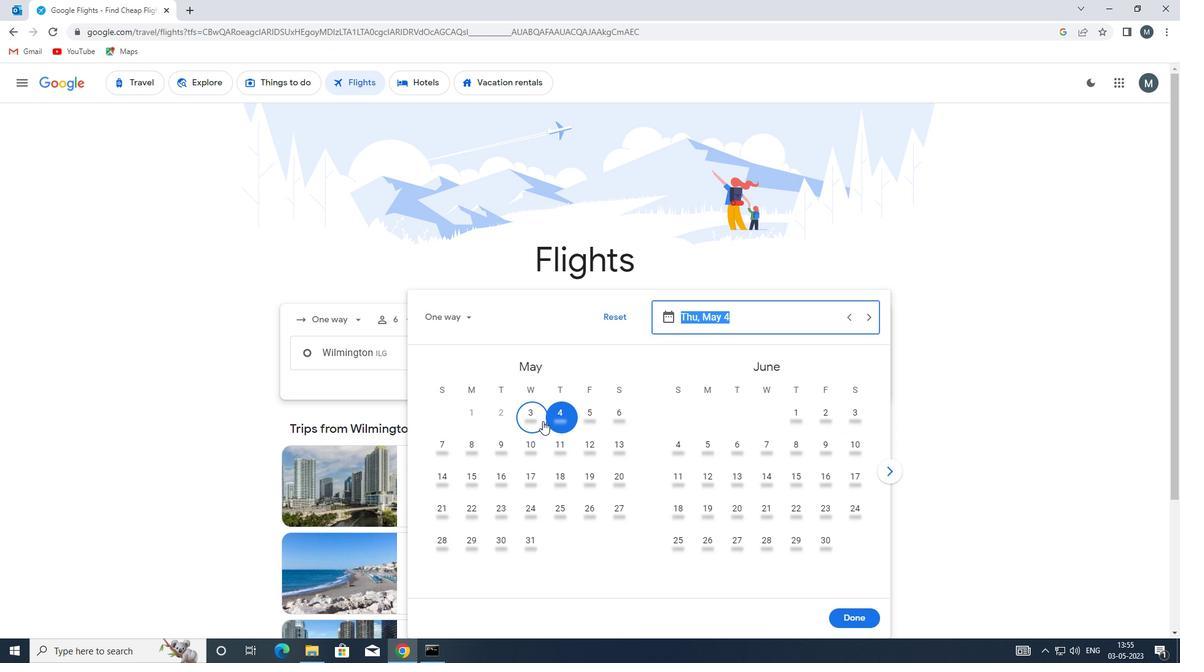 
Action: Mouse pressed left at (560, 413)
Screenshot: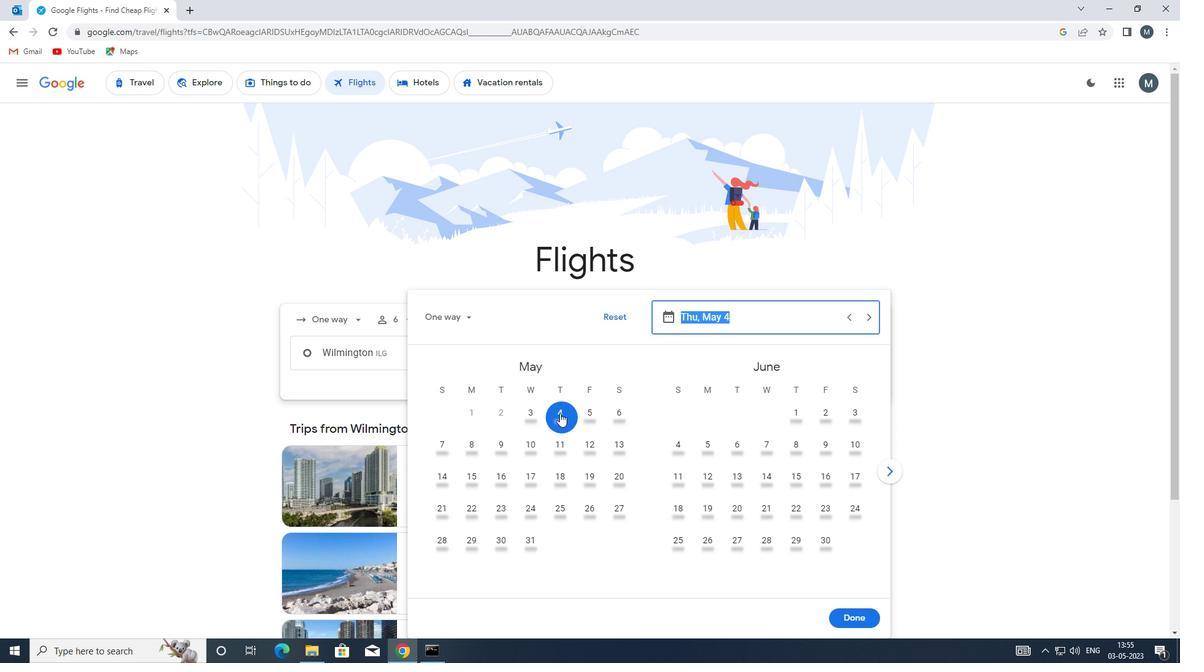 
Action: Mouse moved to (861, 614)
Screenshot: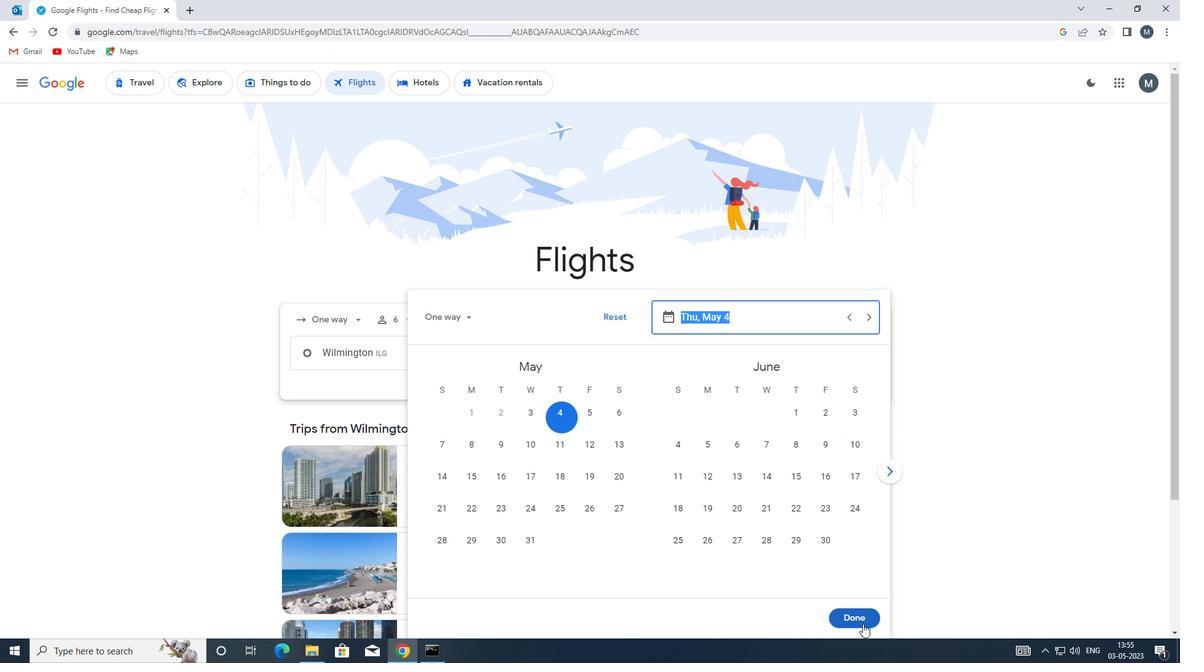 
Action: Mouse pressed left at (861, 614)
Screenshot: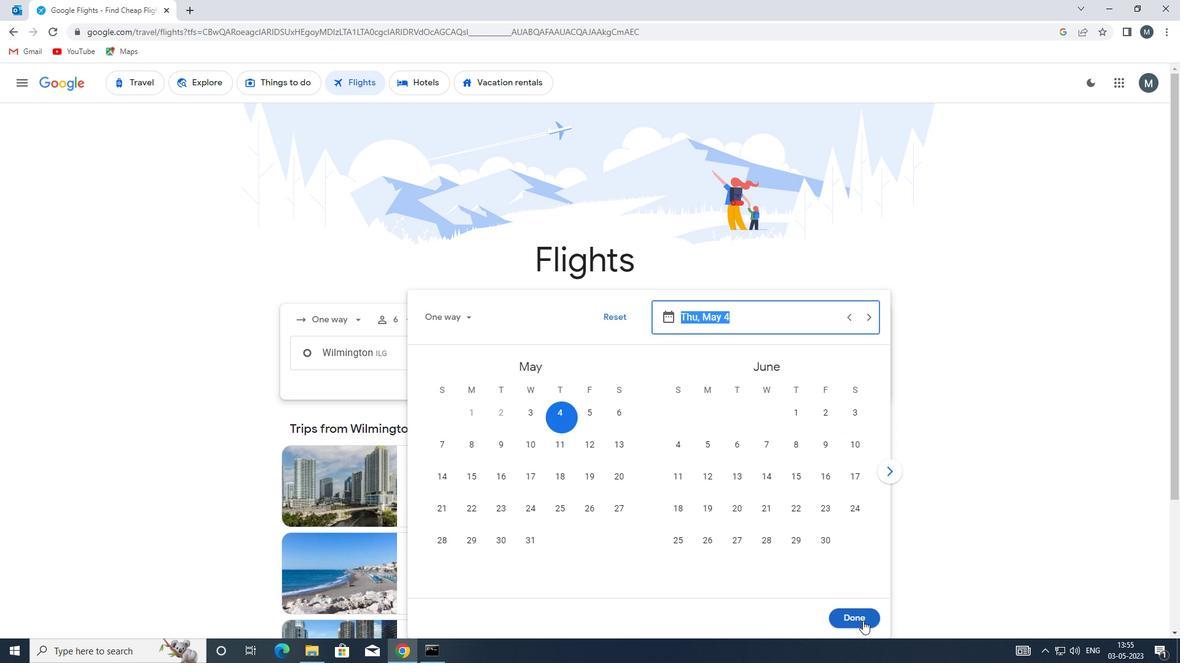 
Action: Mouse moved to (590, 398)
Screenshot: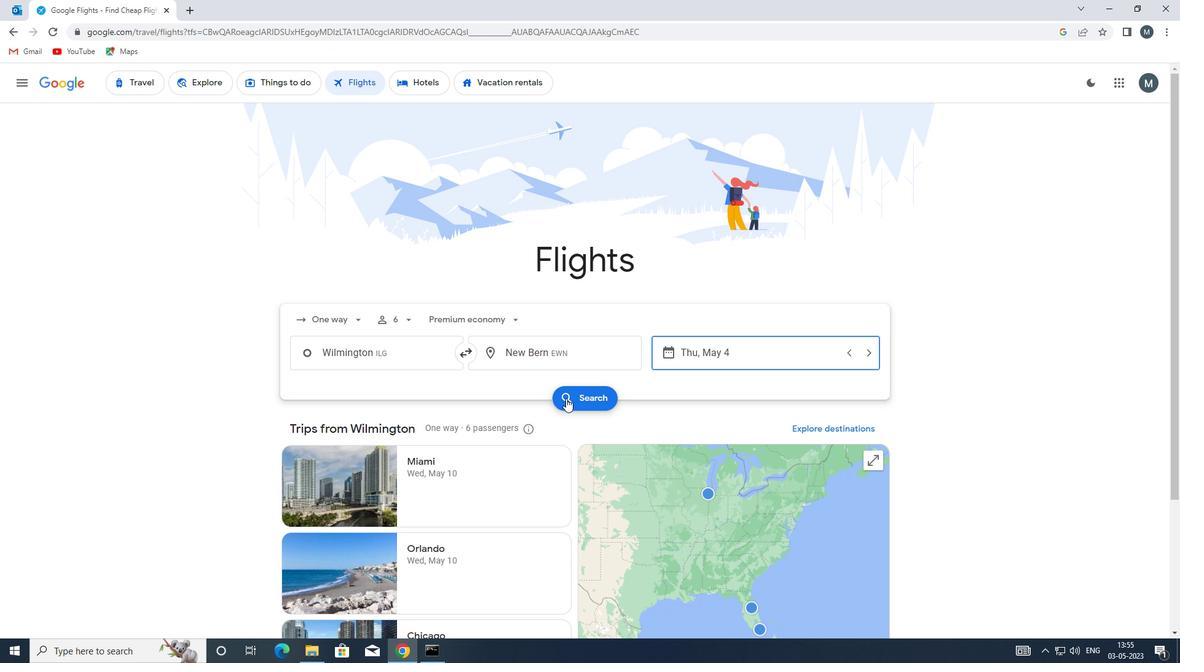 
Action: Mouse pressed left at (590, 398)
Screenshot: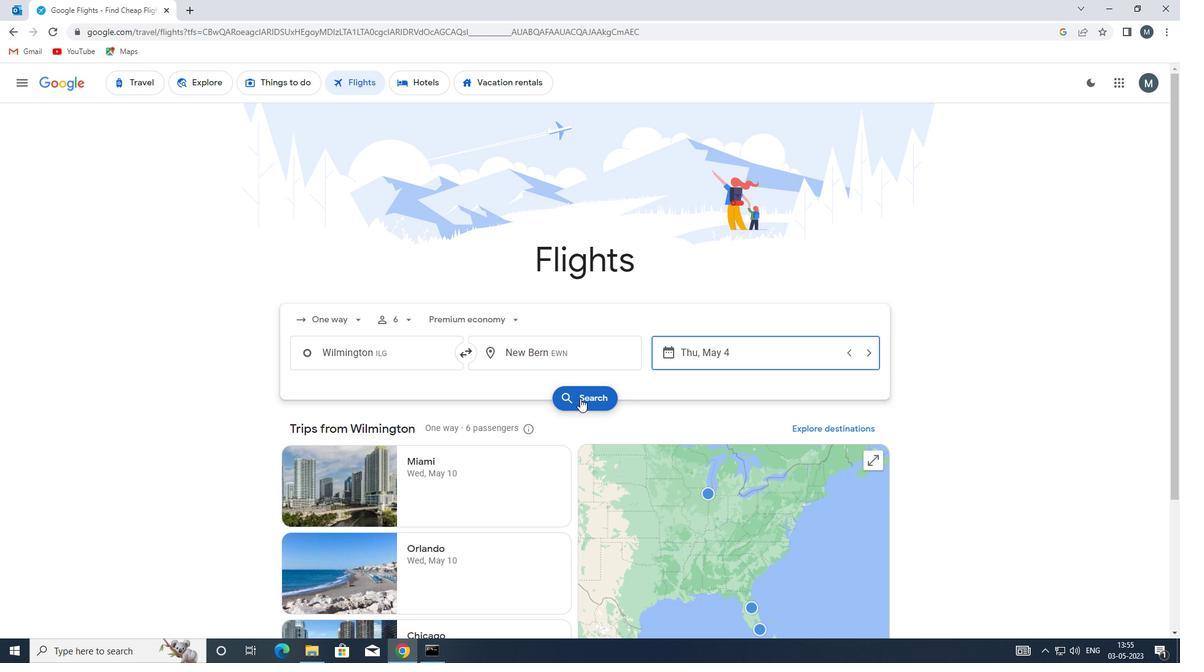 
Action: Mouse moved to (316, 199)
Screenshot: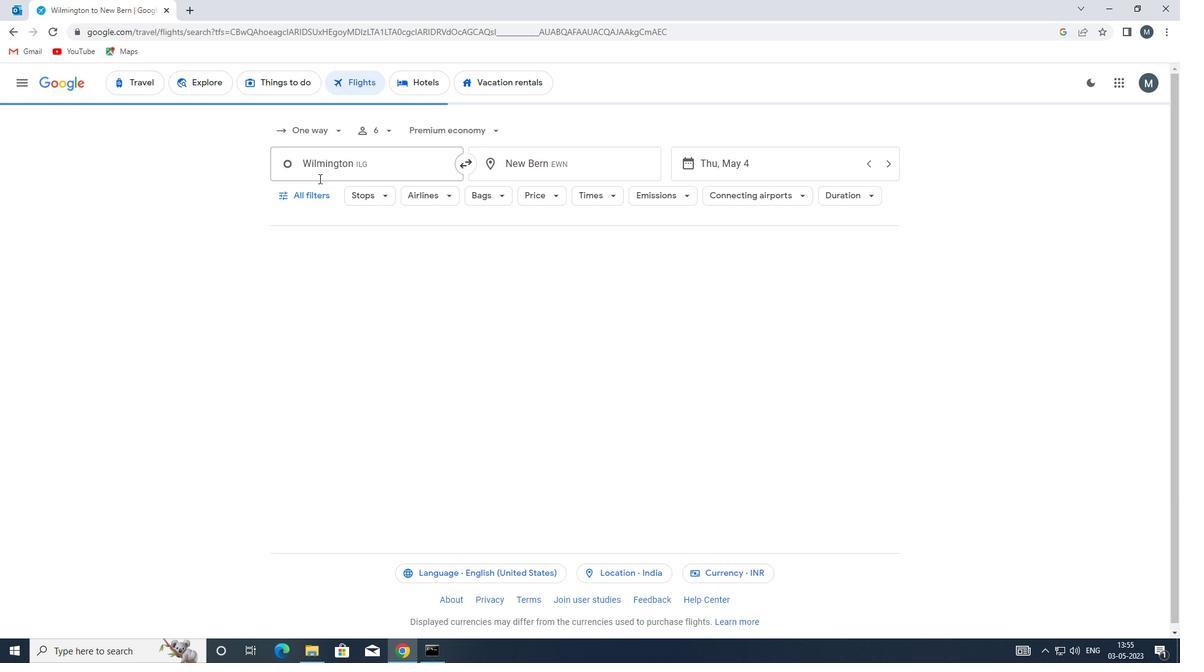 
Action: Mouse pressed left at (316, 199)
Screenshot: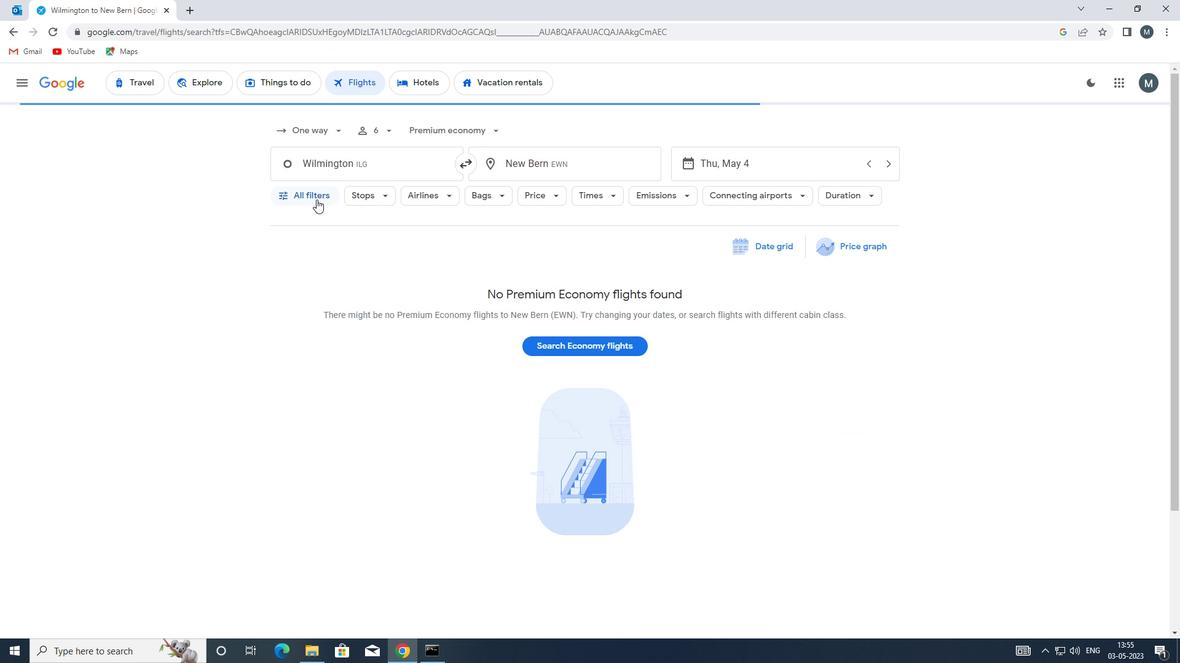 
Action: Mouse moved to (391, 330)
Screenshot: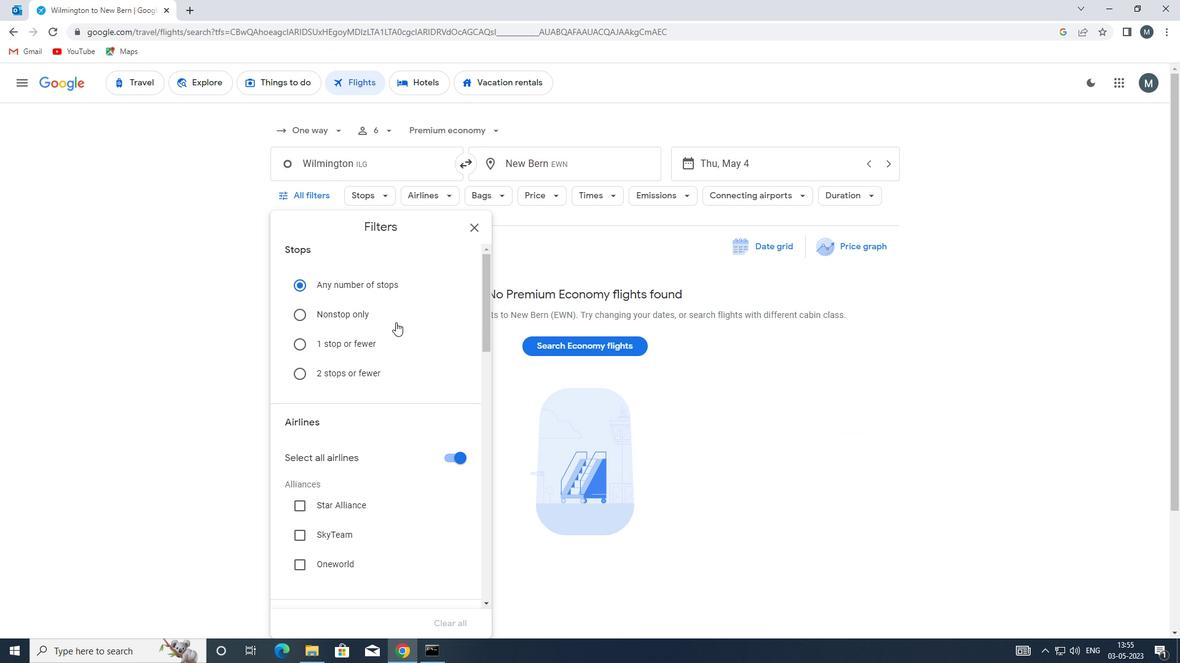 
Action: Mouse scrolled (391, 330) with delta (0, 0)
Screenshot: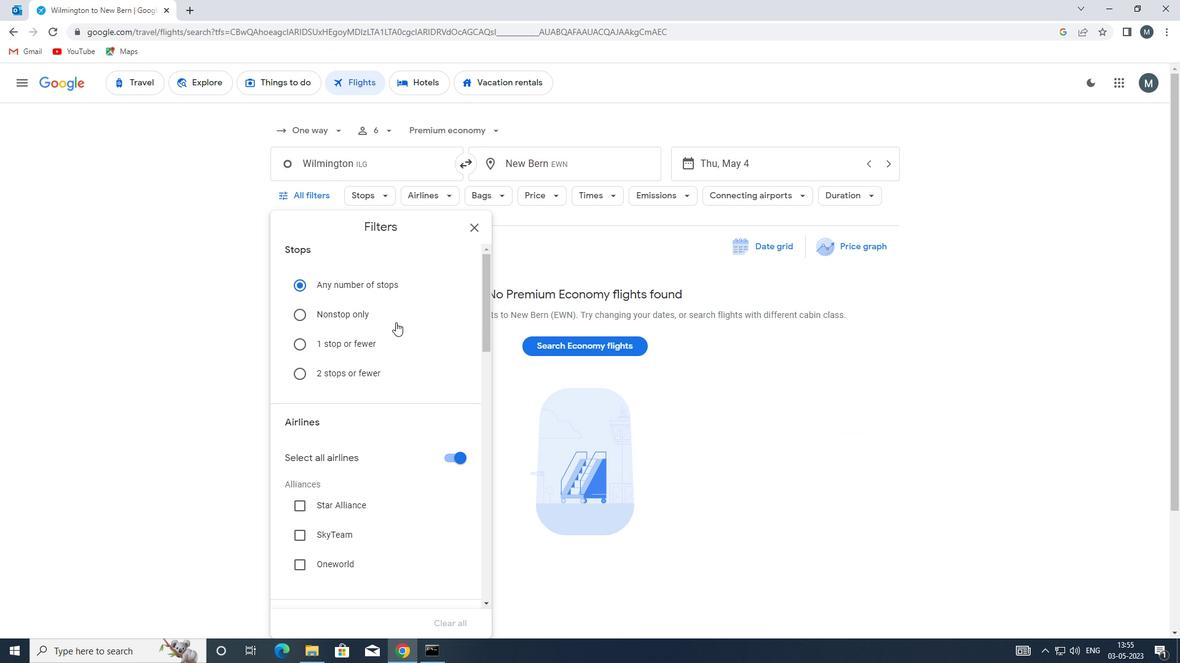 
Action: Mouse moved to (388, 347)
Screenshot: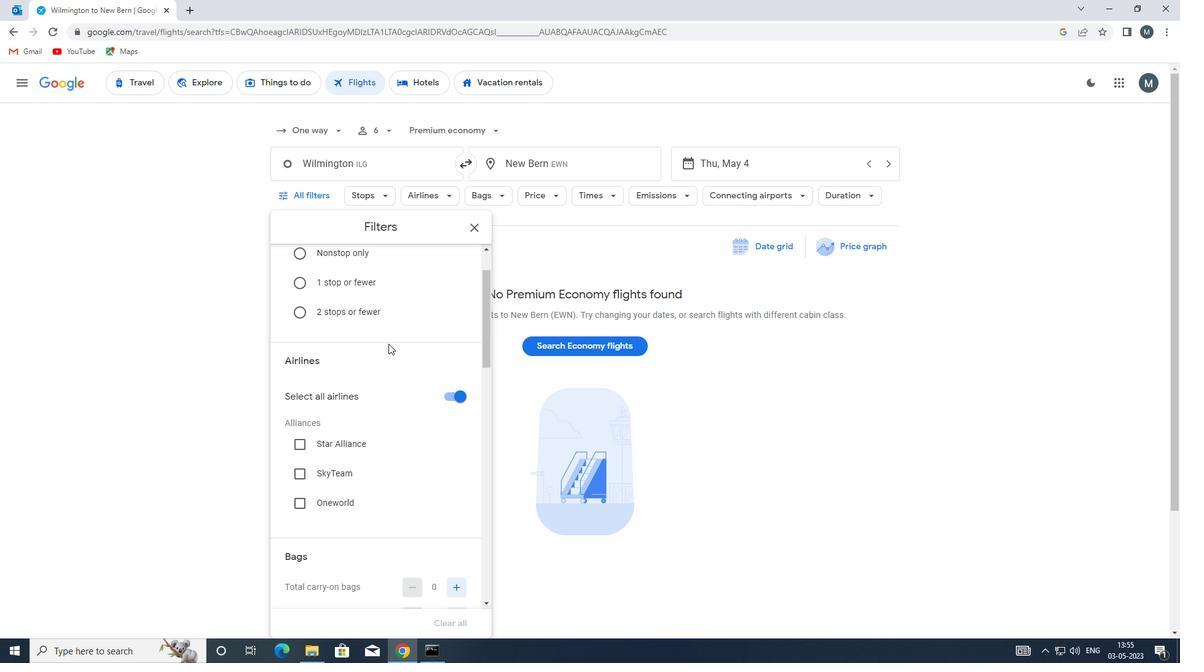 
Action: Mouse scrolled (388, 347) with delta (0, 0)
Screenshot: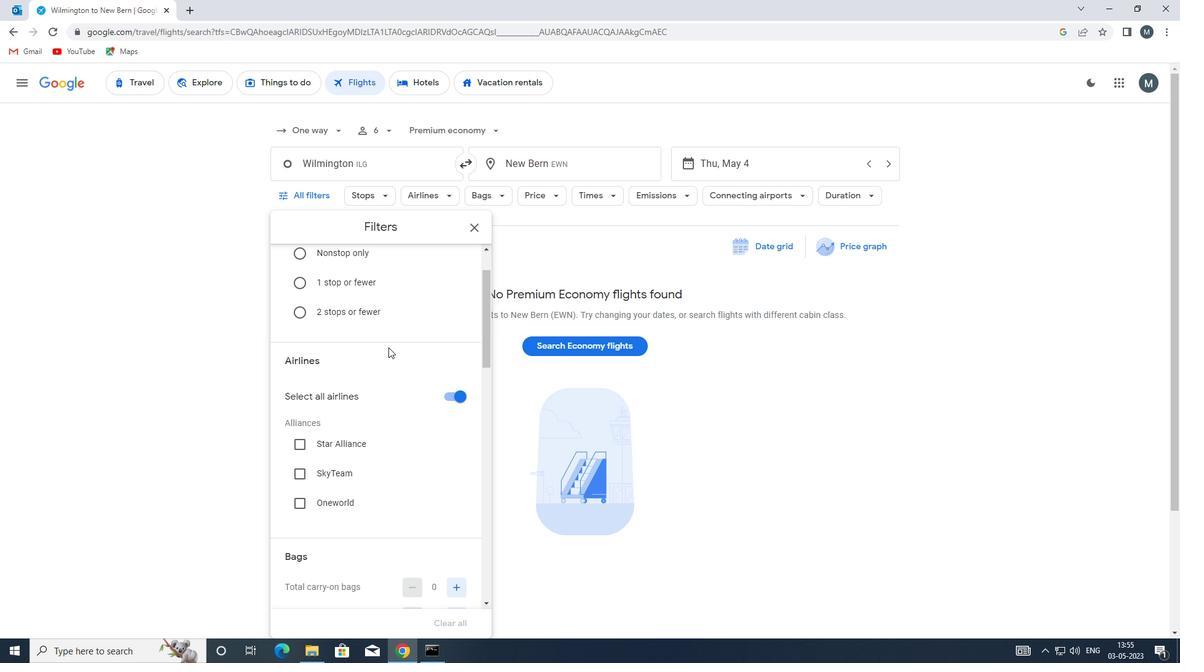 
Action: Mouse moved to (387, 351)
Screenshot: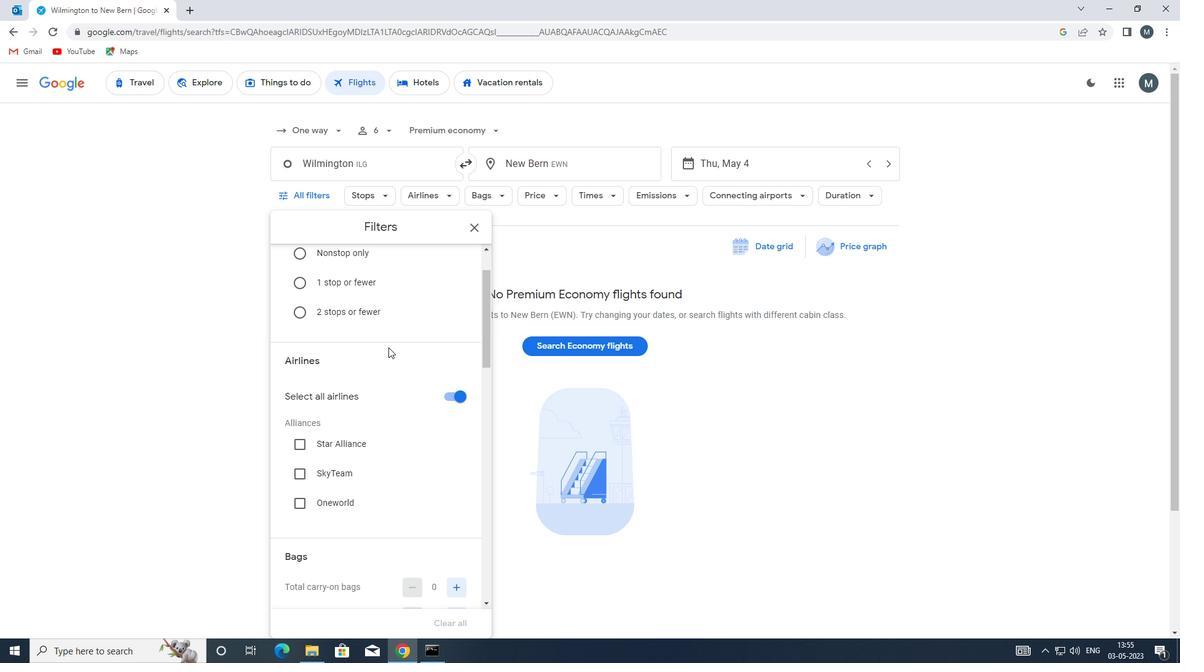 
Action: Mouse scrolled (387, 351) with delta (0, 0)
Screenshot: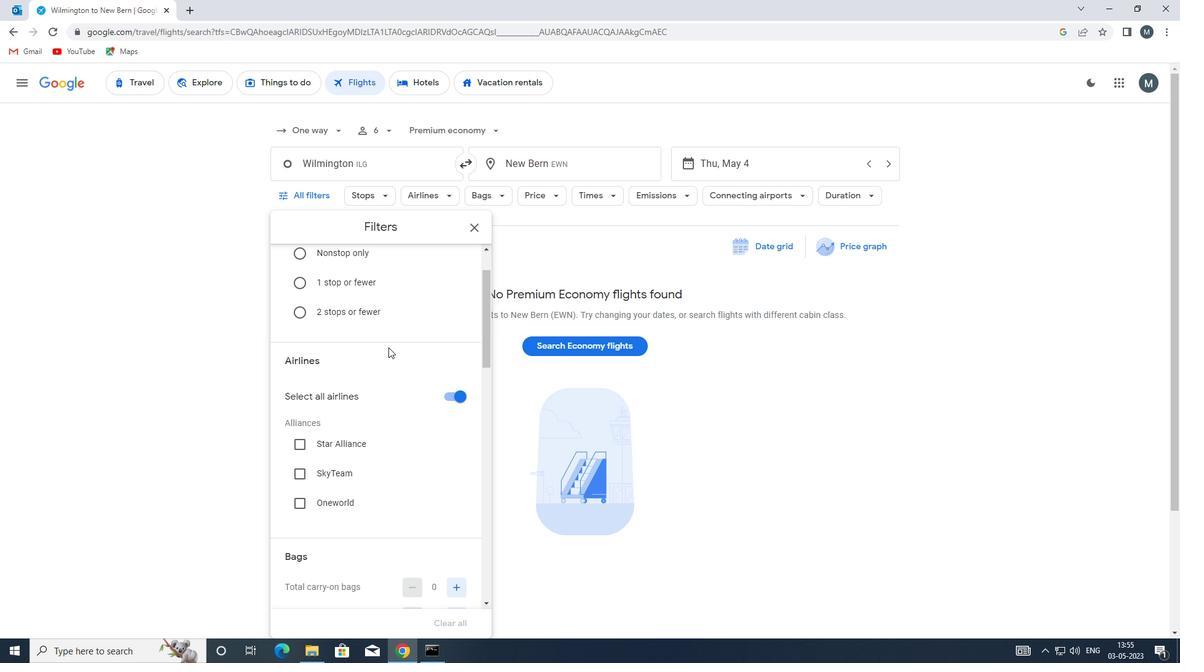 
Action: Mouse moved to (459, 267)
Screenshot: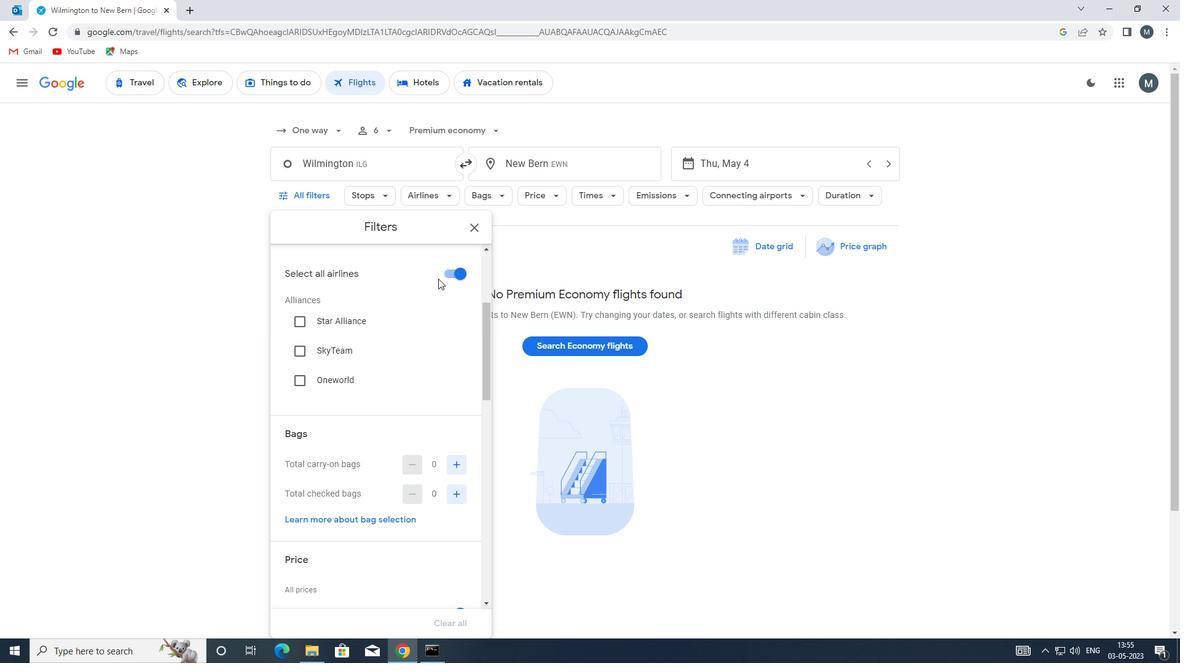 
Action: Mouse pressed left at (459, 267)
Screenshot: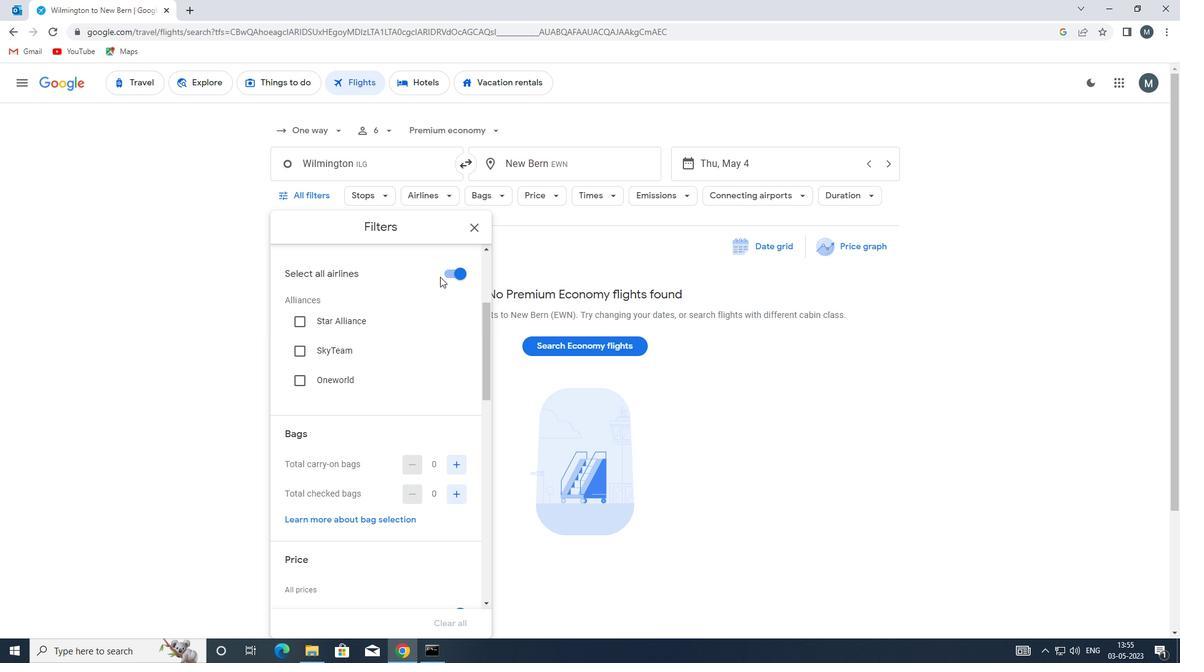 
Action: Mouse moved to (392, 330)
Screenshot: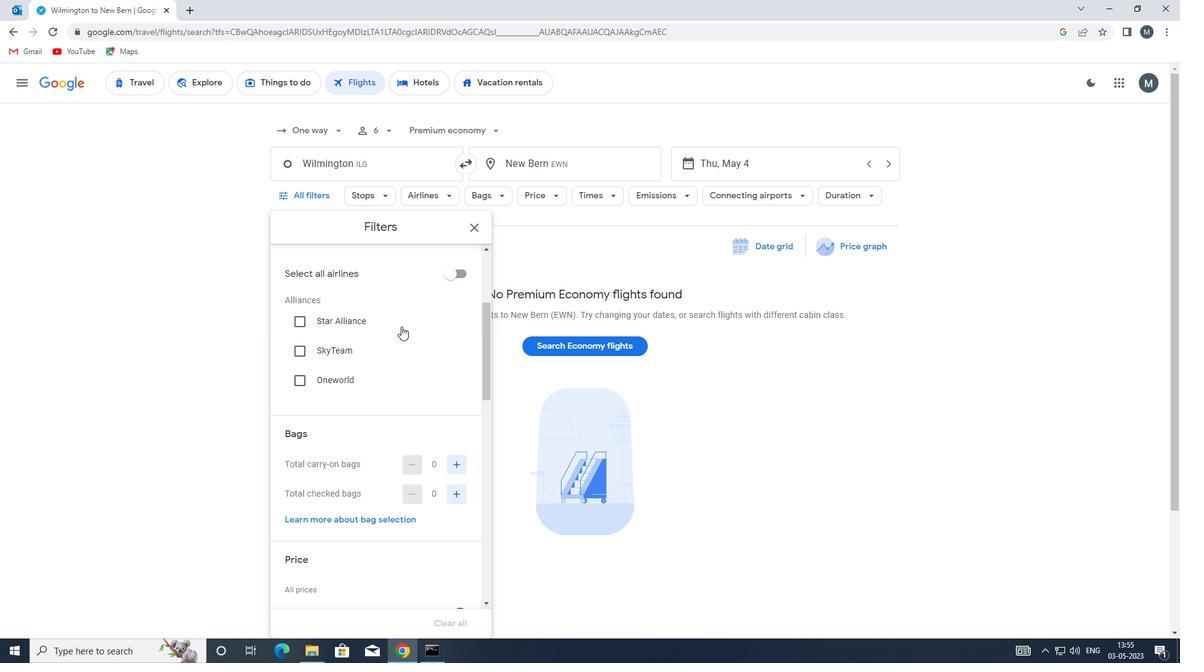 
Action: Mouse scrolled (392, 330) with delta (0, 0)
Screenshot: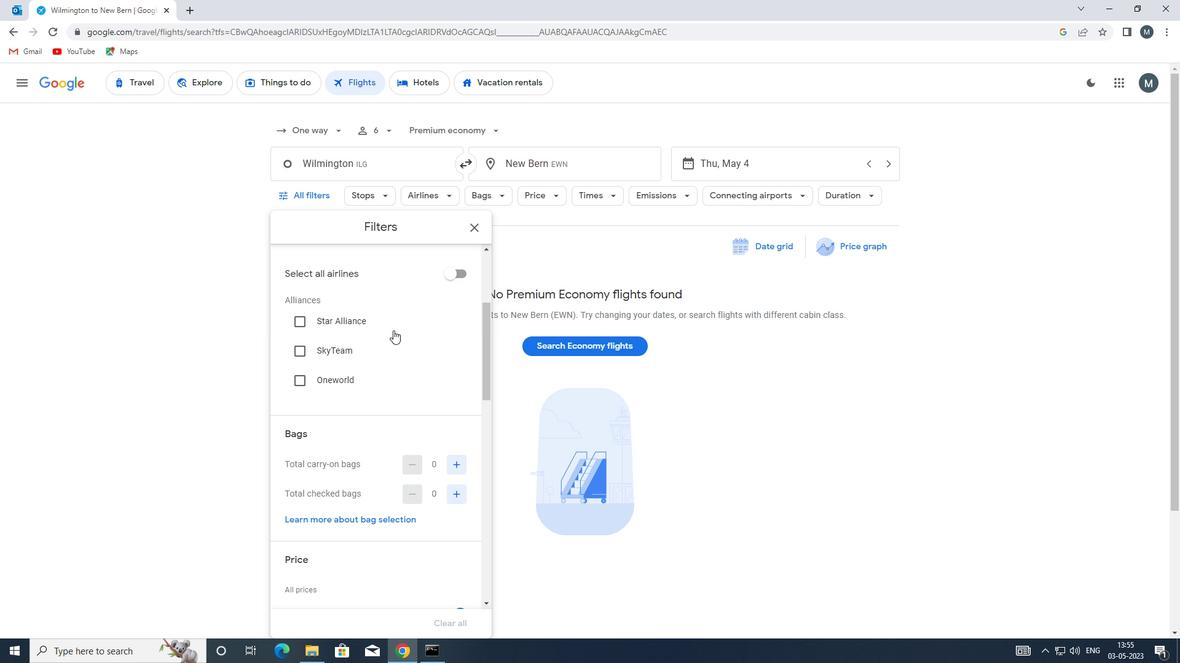 
Action: Mouse moved to (389, 336)
Screenshot: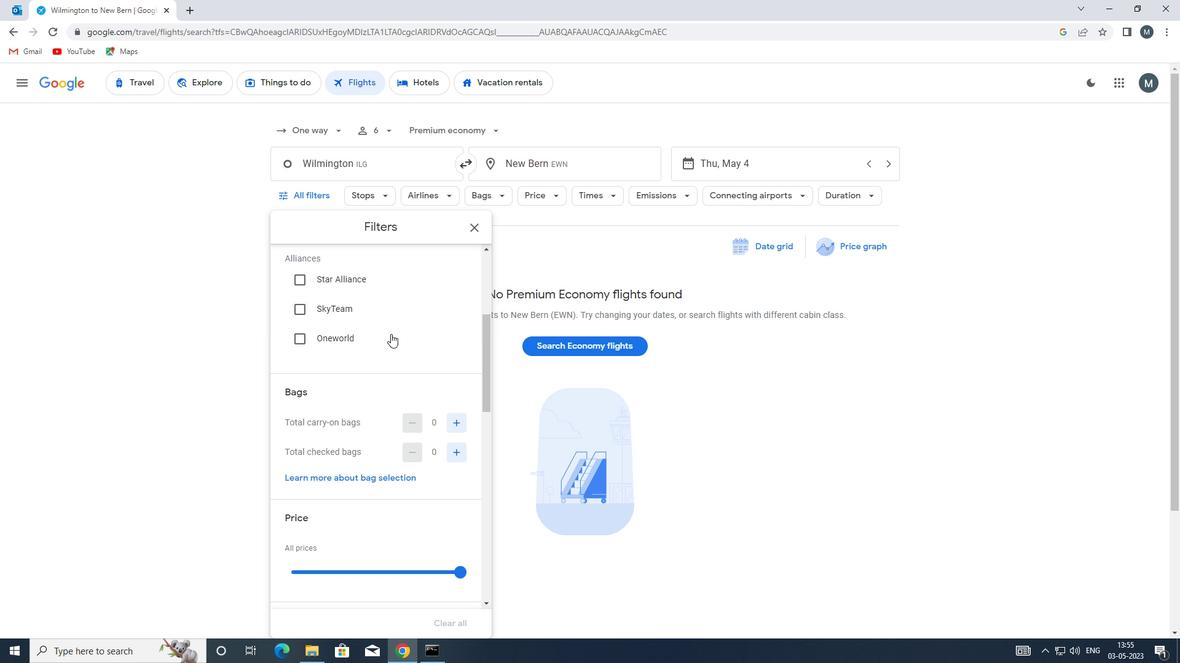 
Action: Mouse scrolled (389, 336) with delta (0, 0)
Screenshot: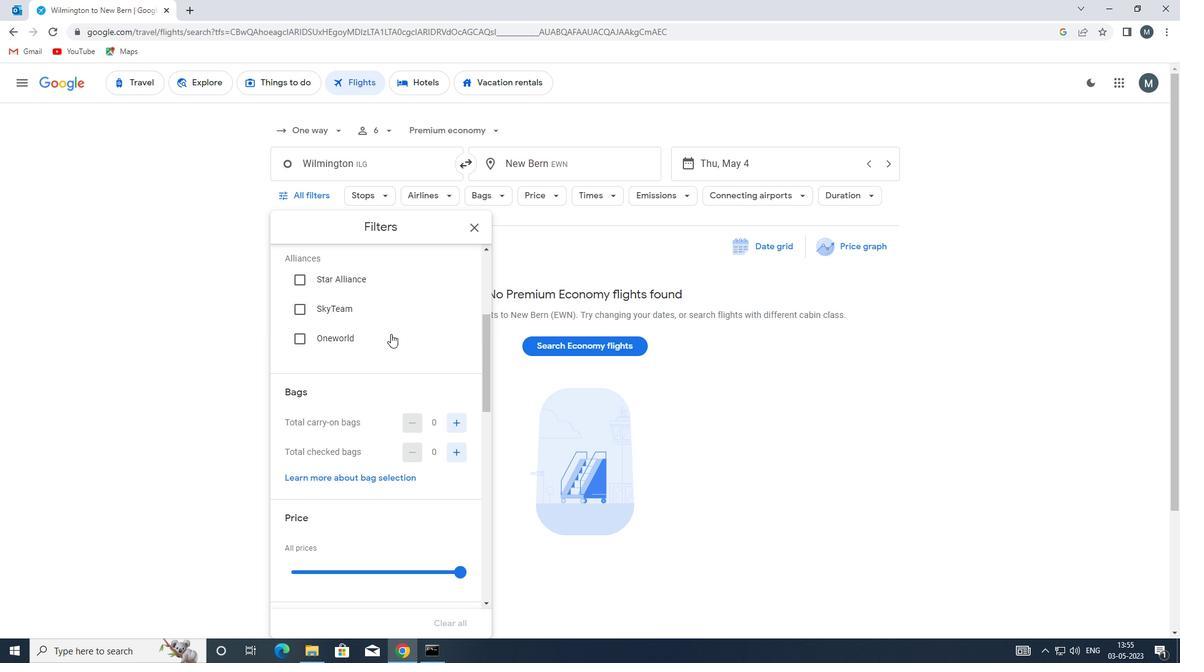 
Action: Mouse moved to (384, 346)
Screenshot: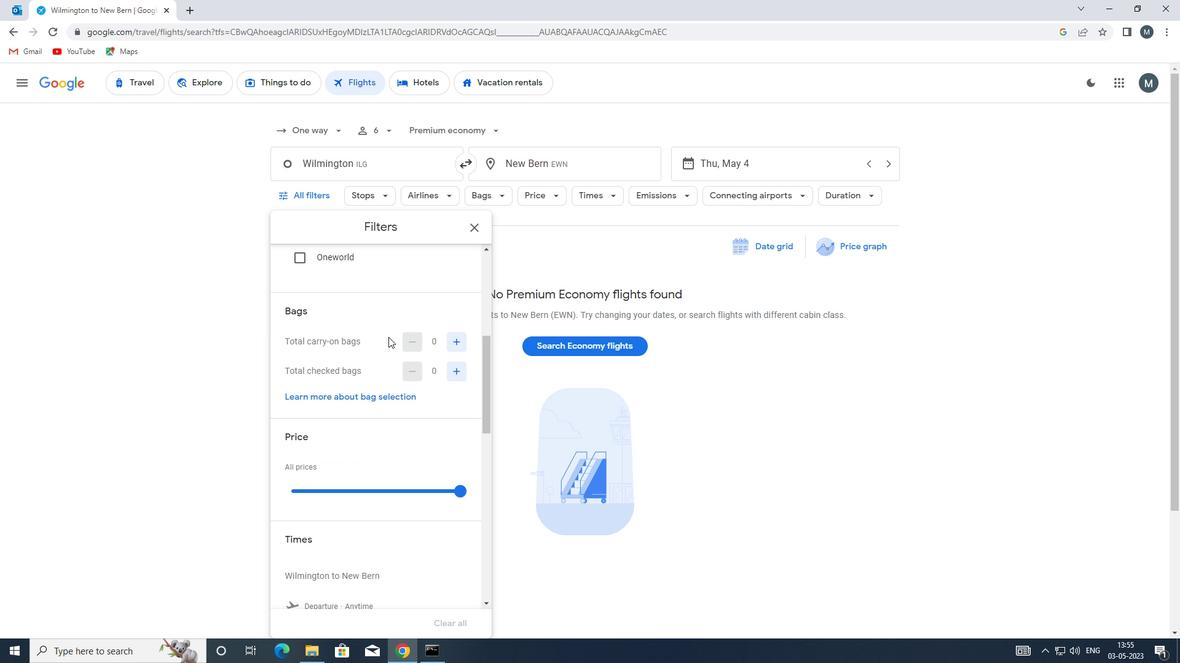 
Action: Mouse scrolled (384, 345) with delta (0, 0)
Screenshot: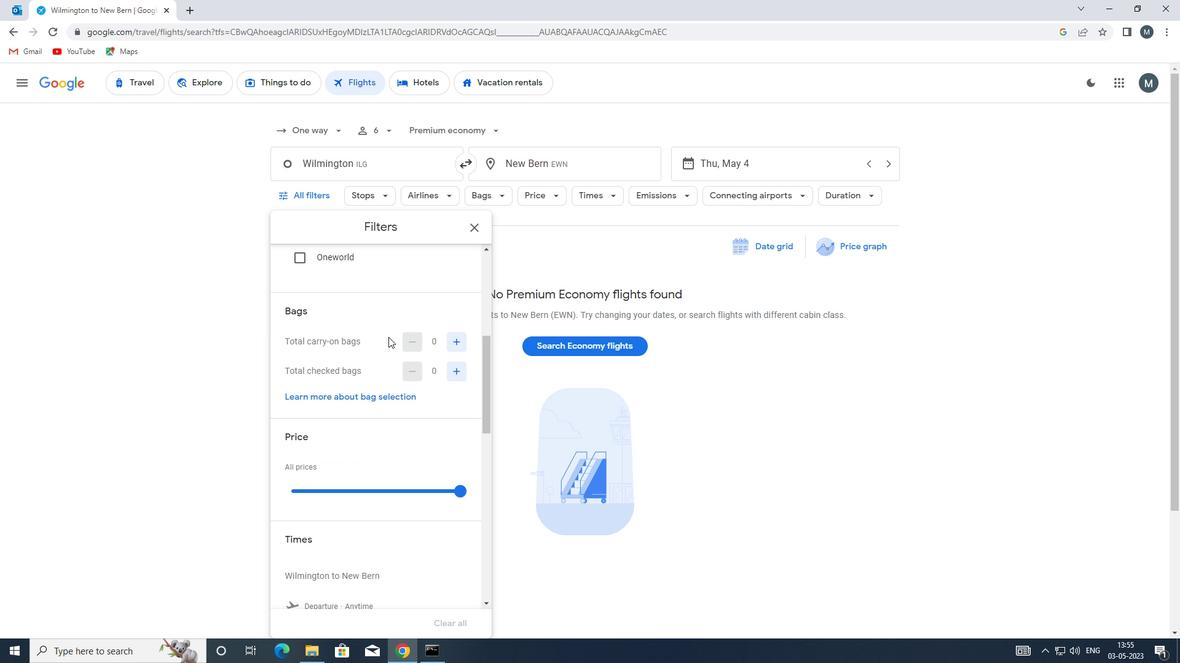 
Action: Mouse moved to (361, 421)
Screenshot: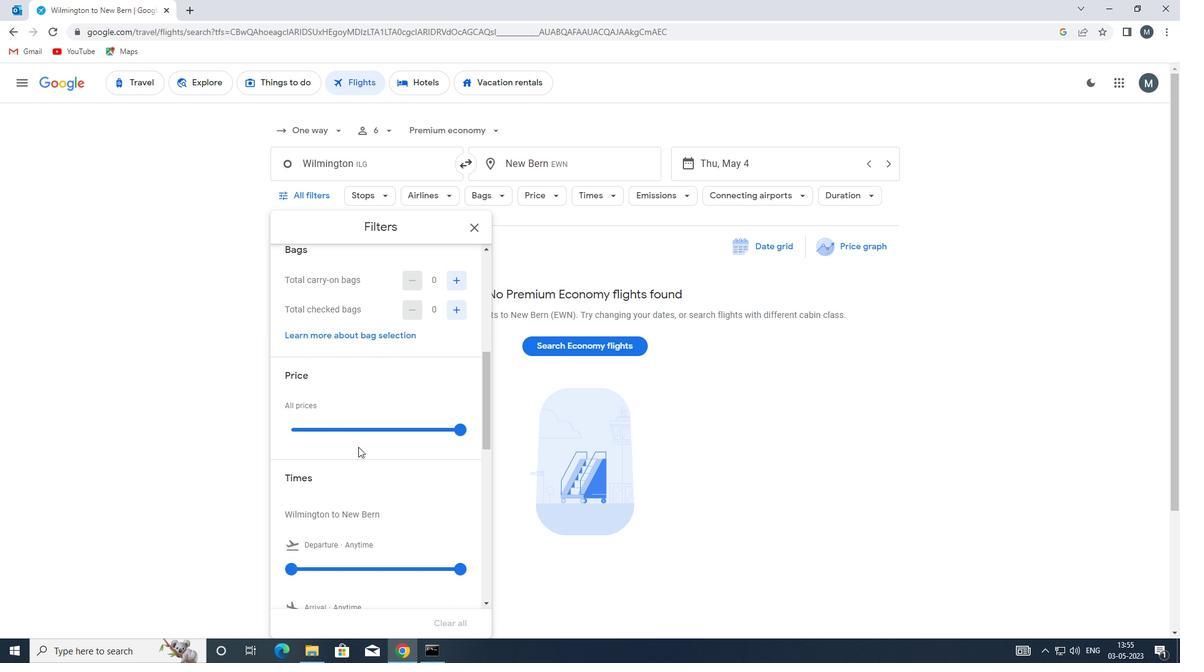 
Action: Mouse pressed left at (361, 421)
Screenshot: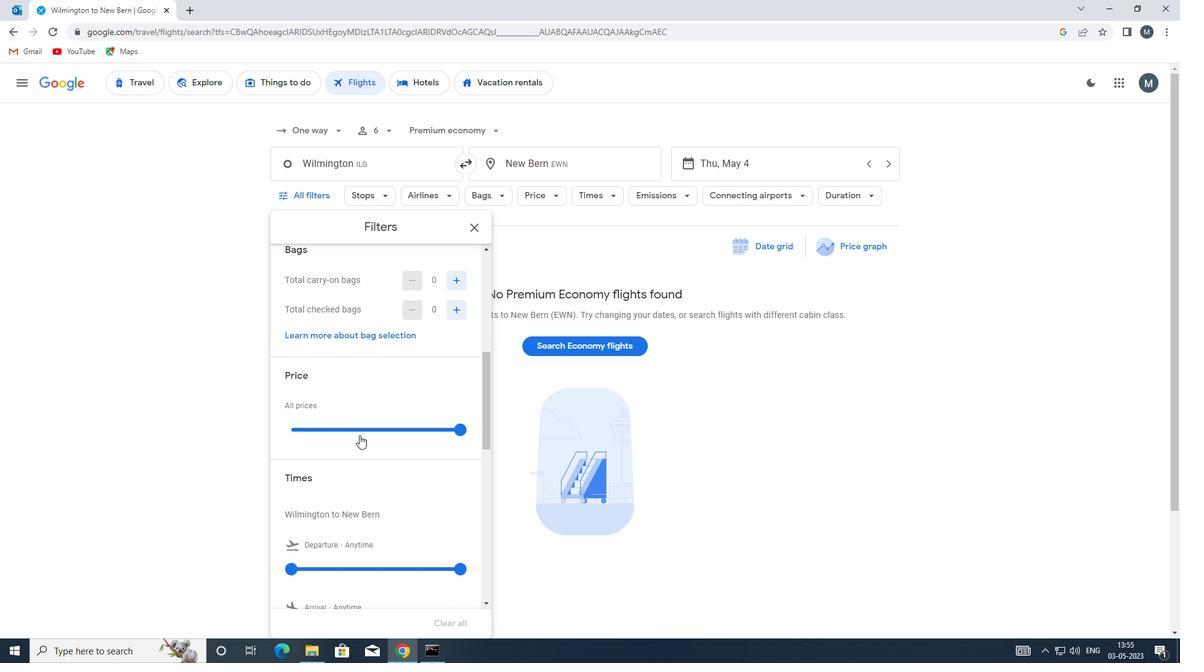 
Action: Mouse moved to (361, 425)
Screenshot: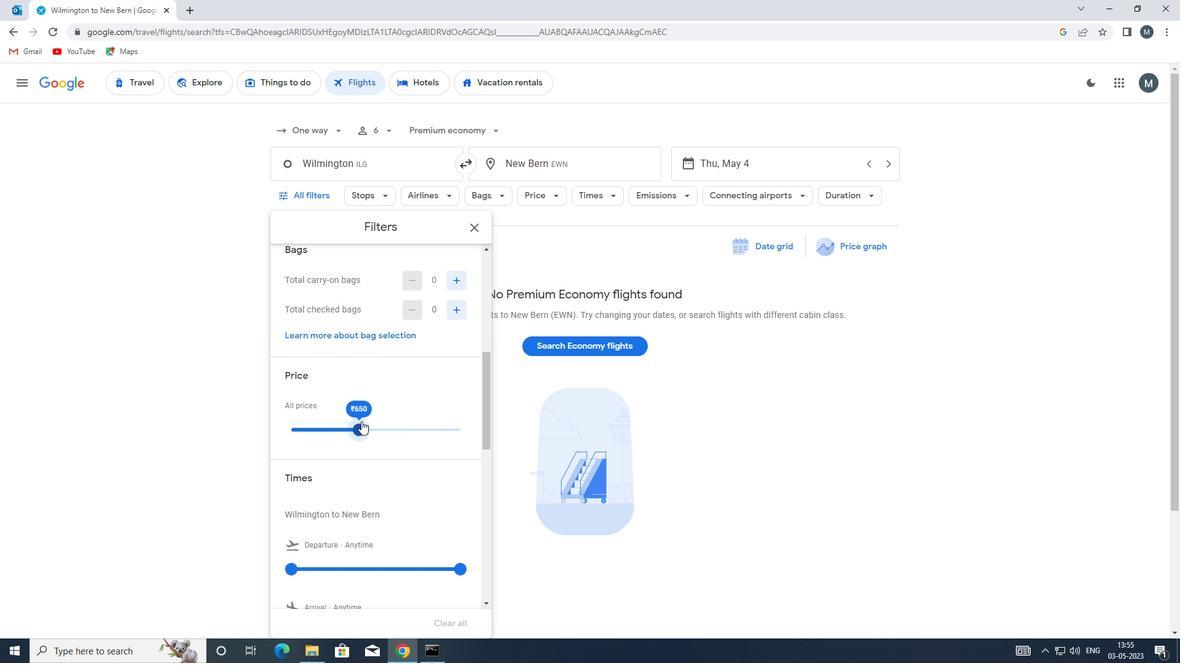 
Action: Mouse pressed left at (361, 425)
Screenshot: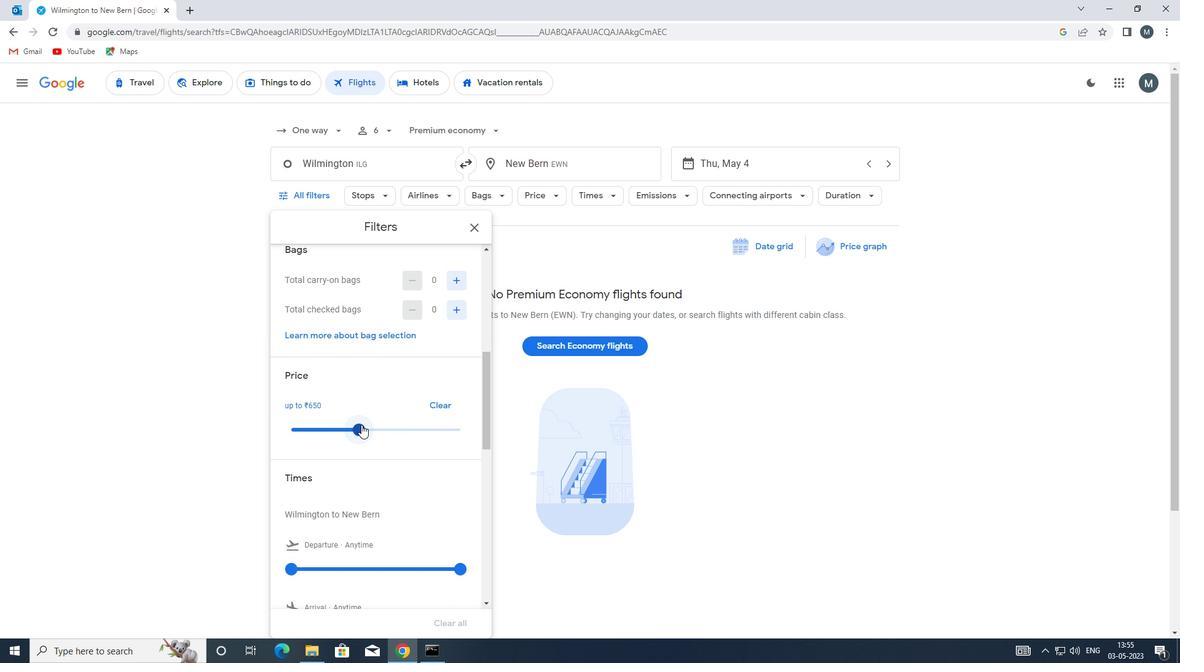 
Action: Mouse moved to (386, 413)
Screenshot: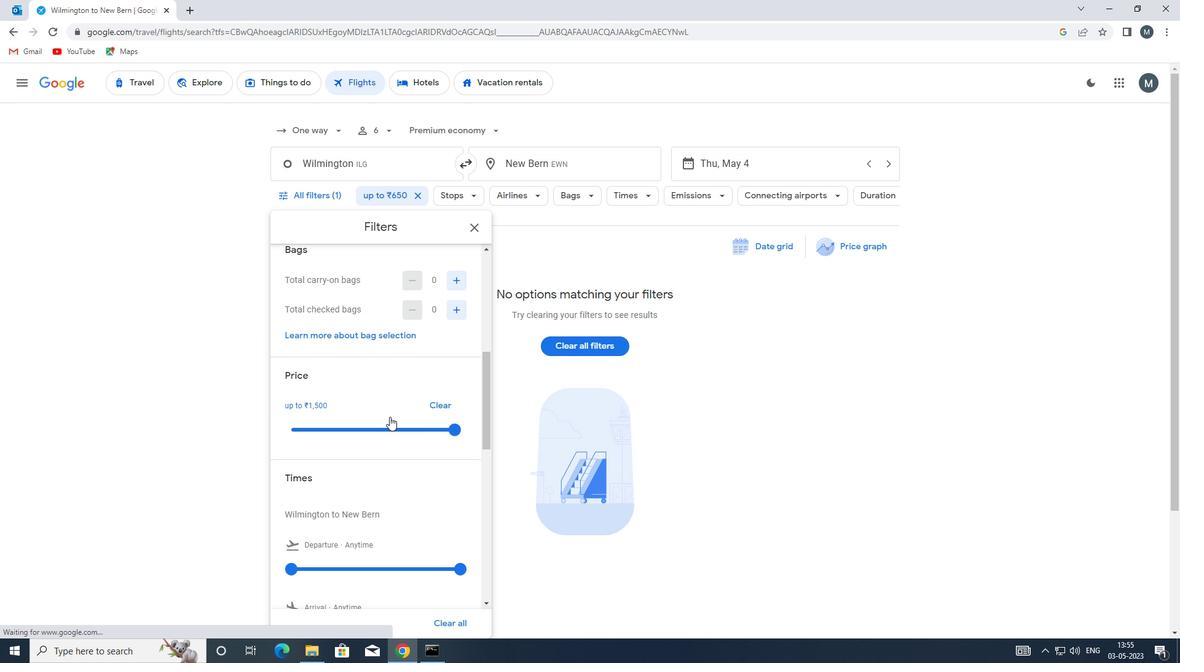 
Action: Mouse scrolled (386, 413) with delta (0, 0)
Screenshot: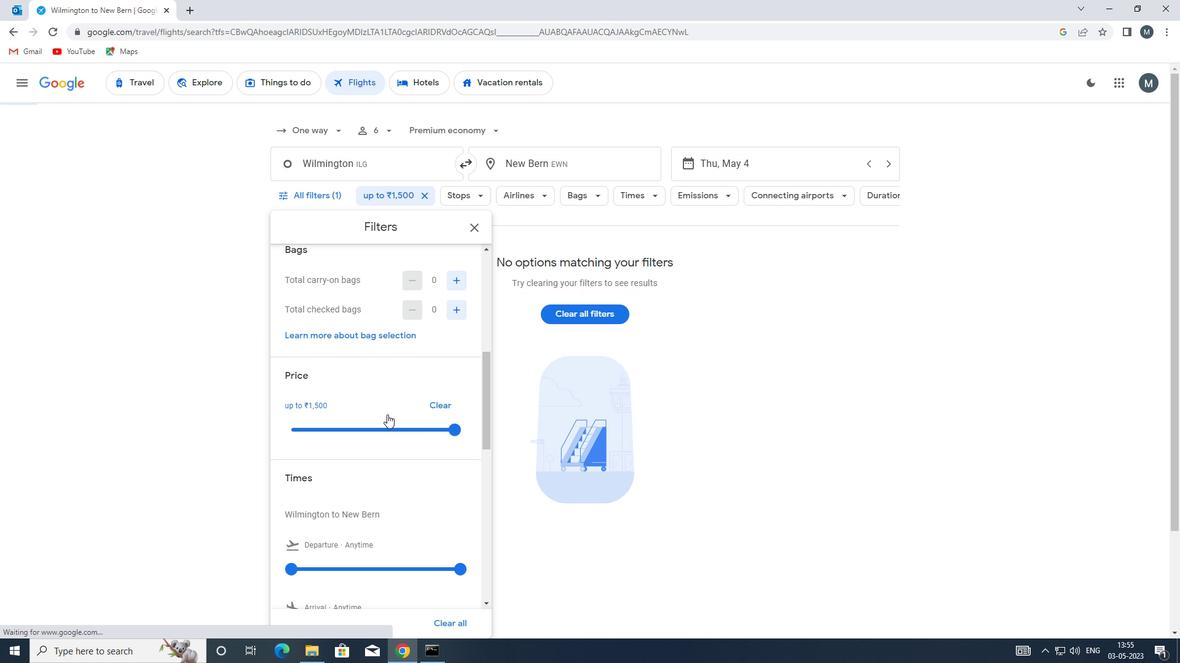 
Action: Mouse moved to (384, 413)
Screenshot: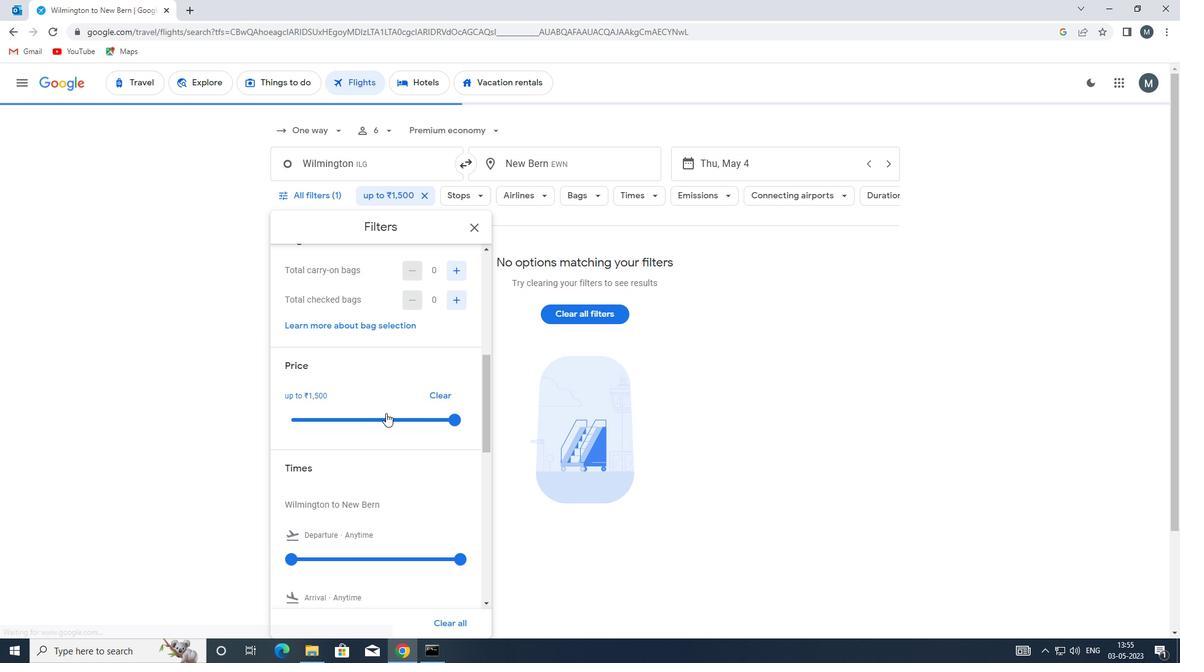
Action: Mouse scrolled (384, 412) with delta (0, 0)
Screenshot: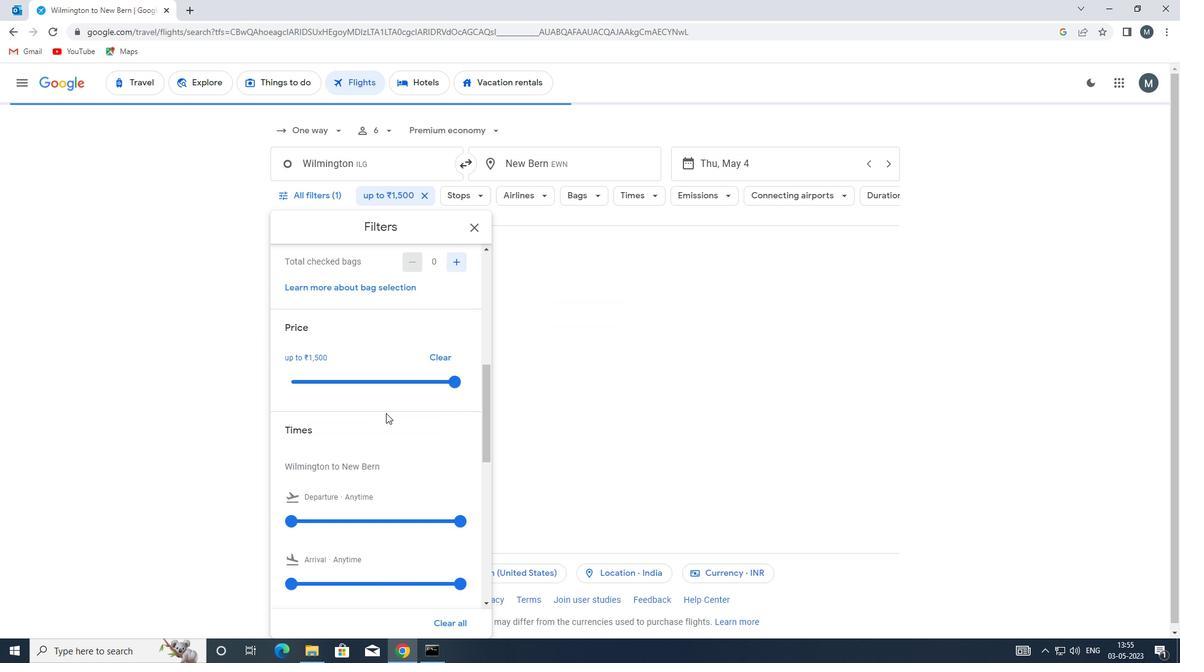 
Action: Mouse moved to (302, 445)
Screenshot: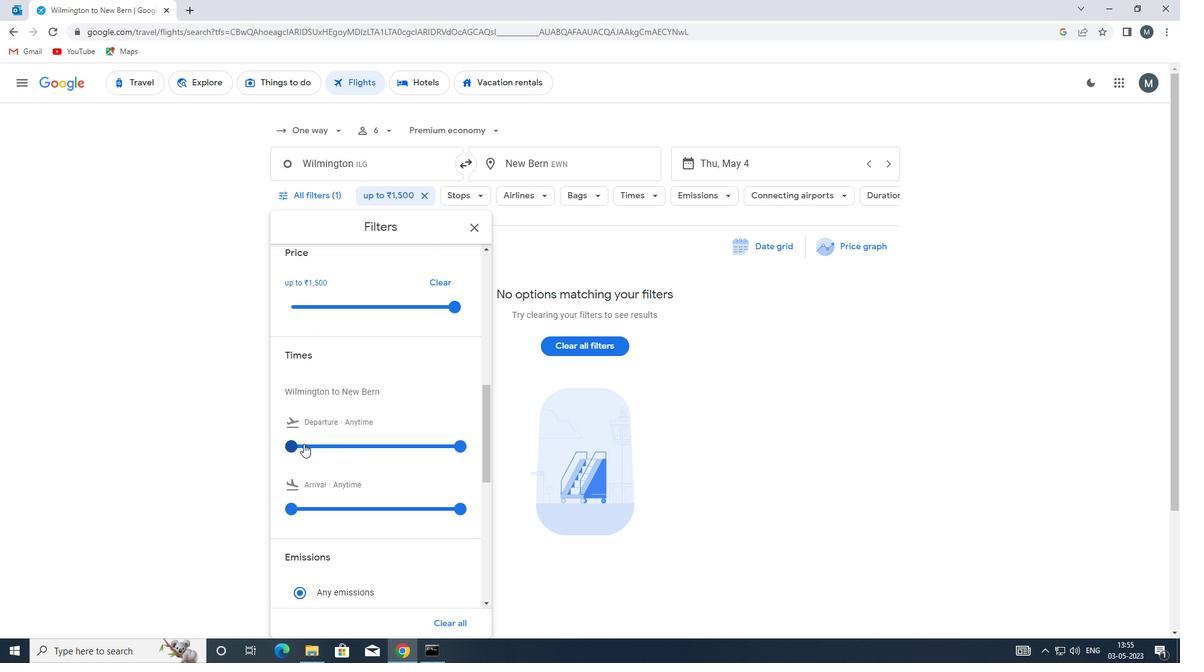 
Action: Mouse pressed left at (302, 445)
Screenshot: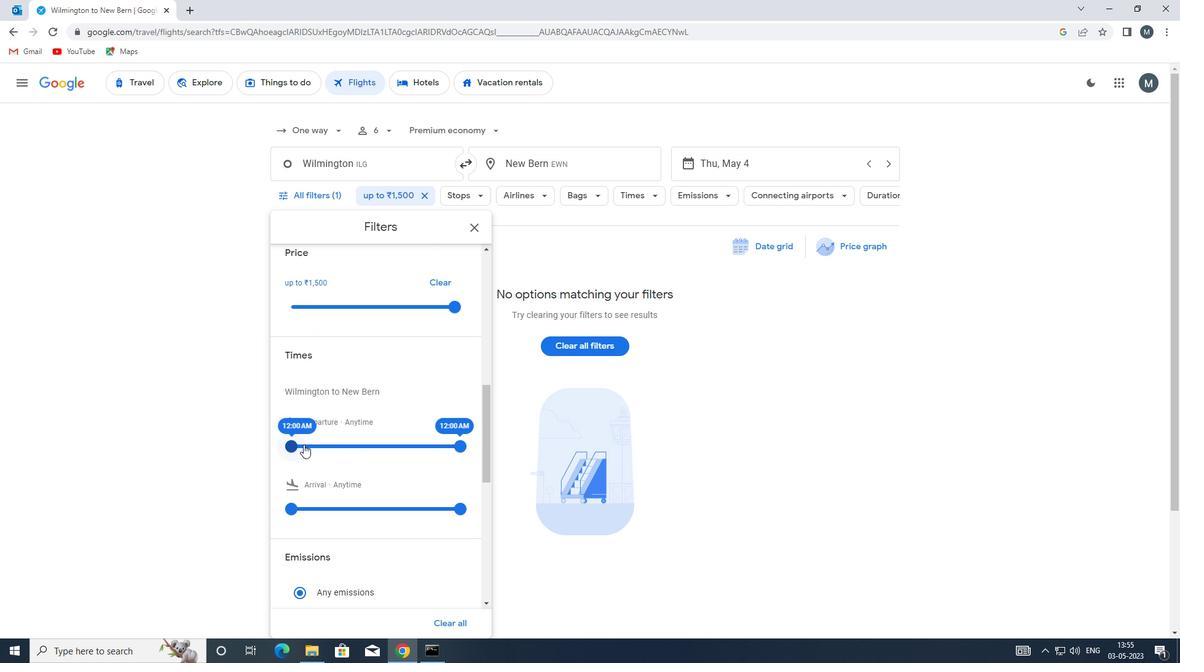 
Action: Mouse moved to (303, 443)
Screenshot: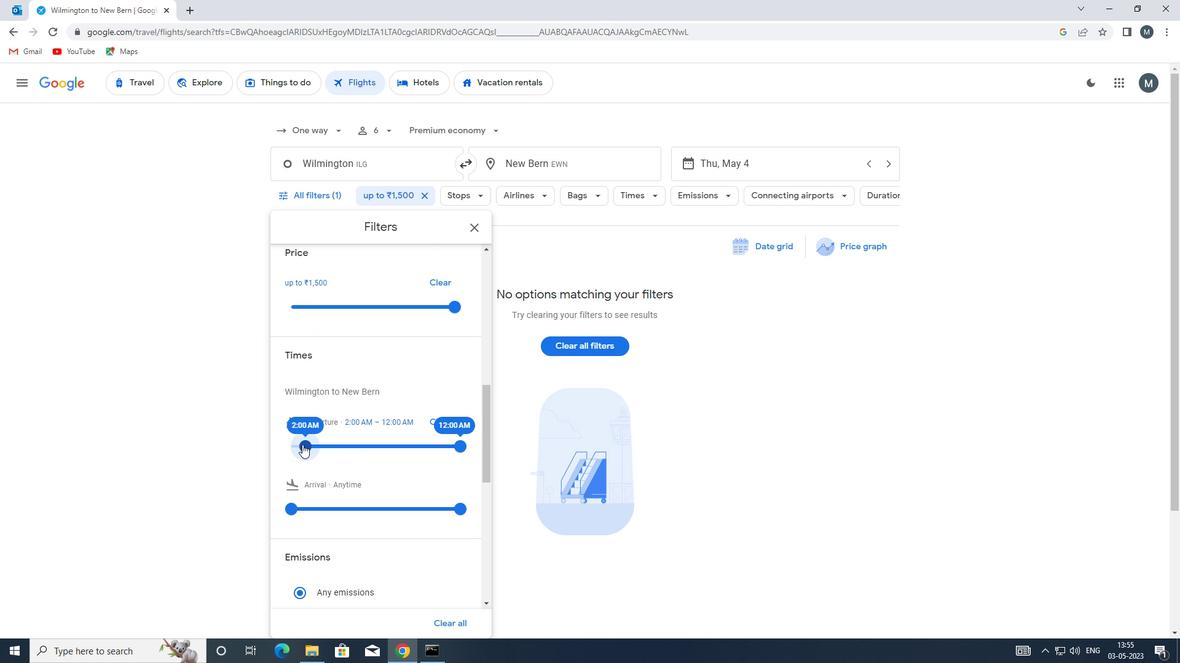 
Action: Mouse pressed left at (303, 443)
Screenshot: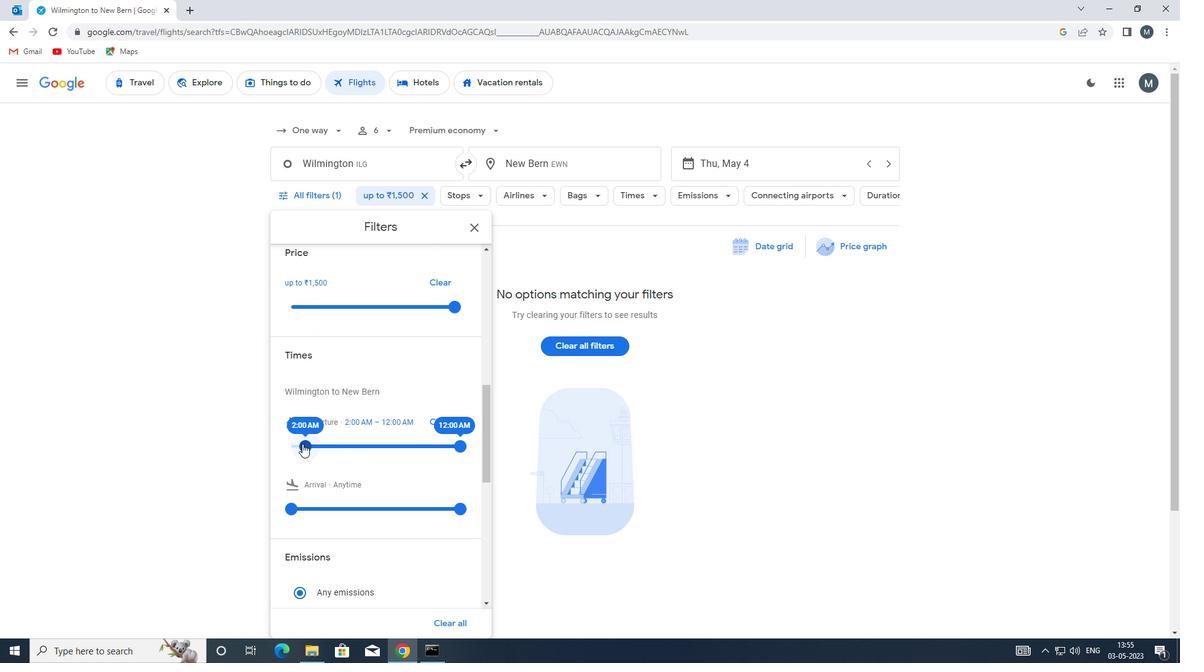 
Action: Mouse moved to (451, 445)
Screenshot: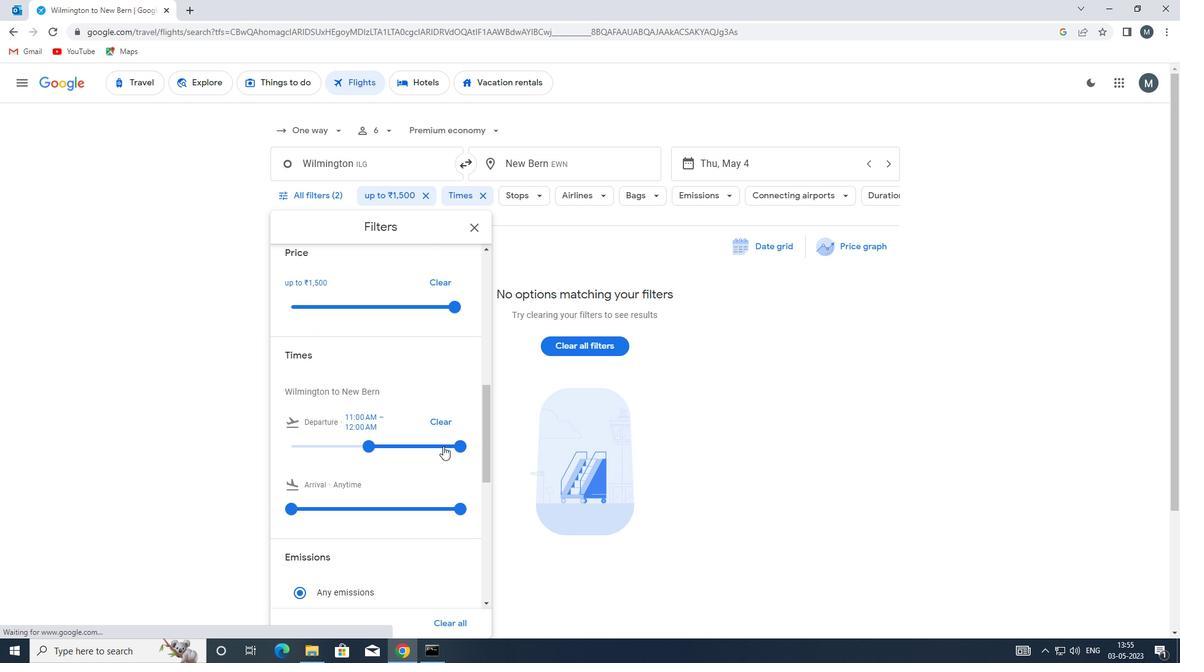 
Action: Mouse pressed left at (451, 445)
Screenshot: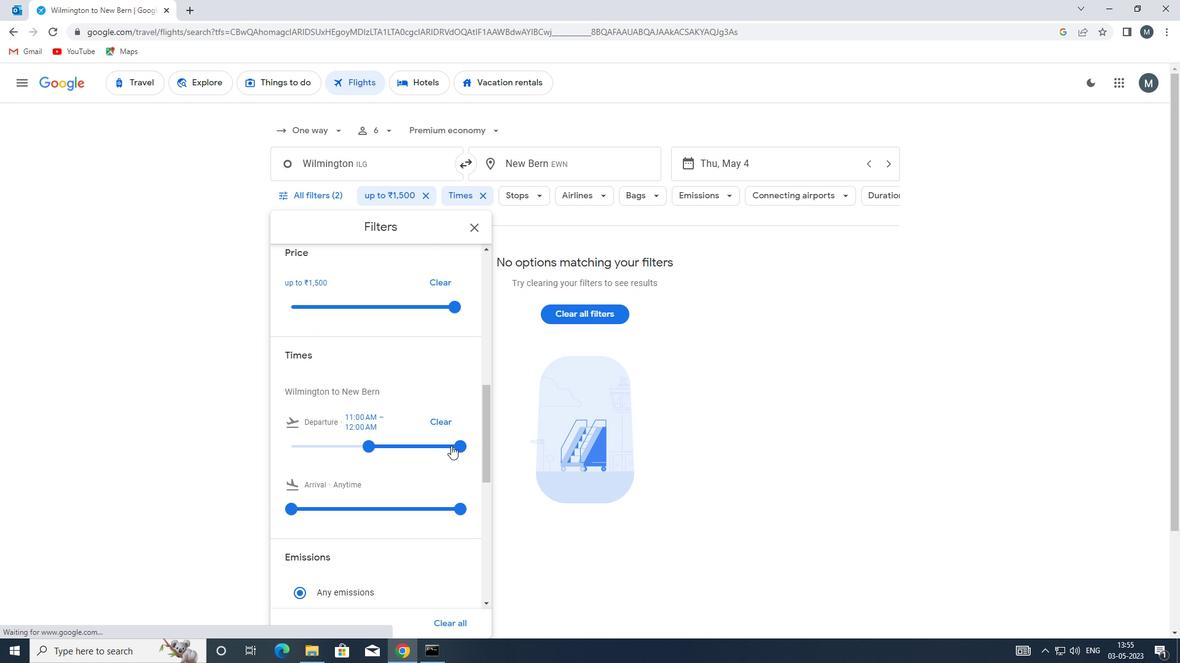 
Action: Mouse moved to (371, 422)
Screenshot: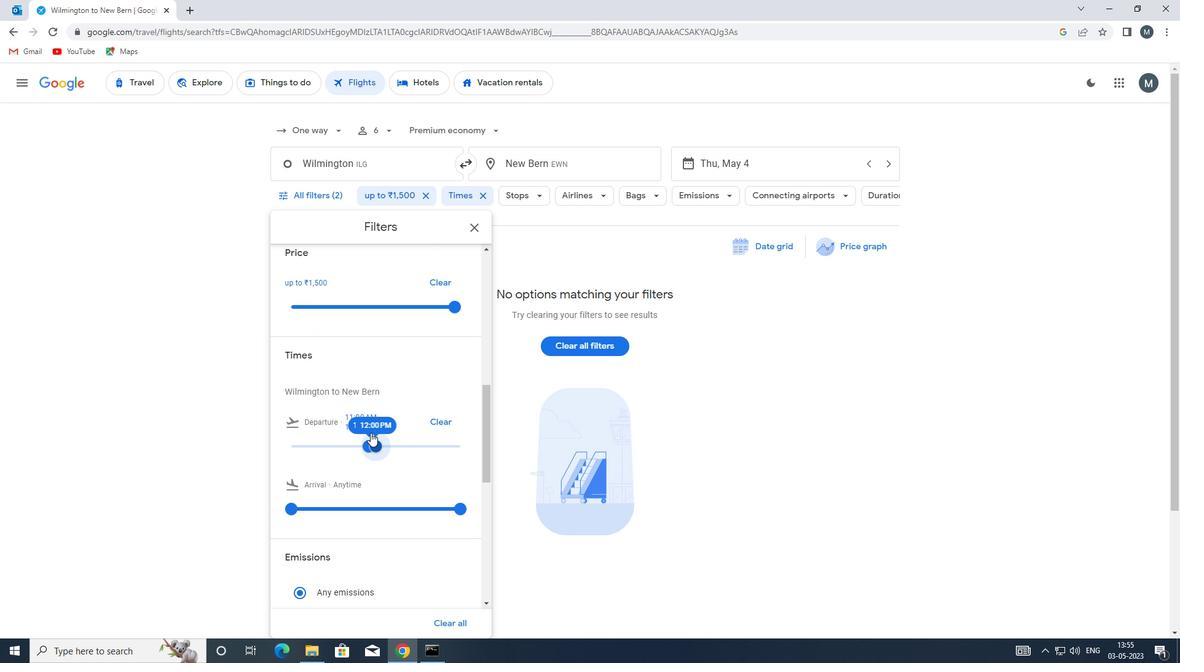 
Action: Mouse scrolled (371, 421) with delta (0, 0)
Screenshot: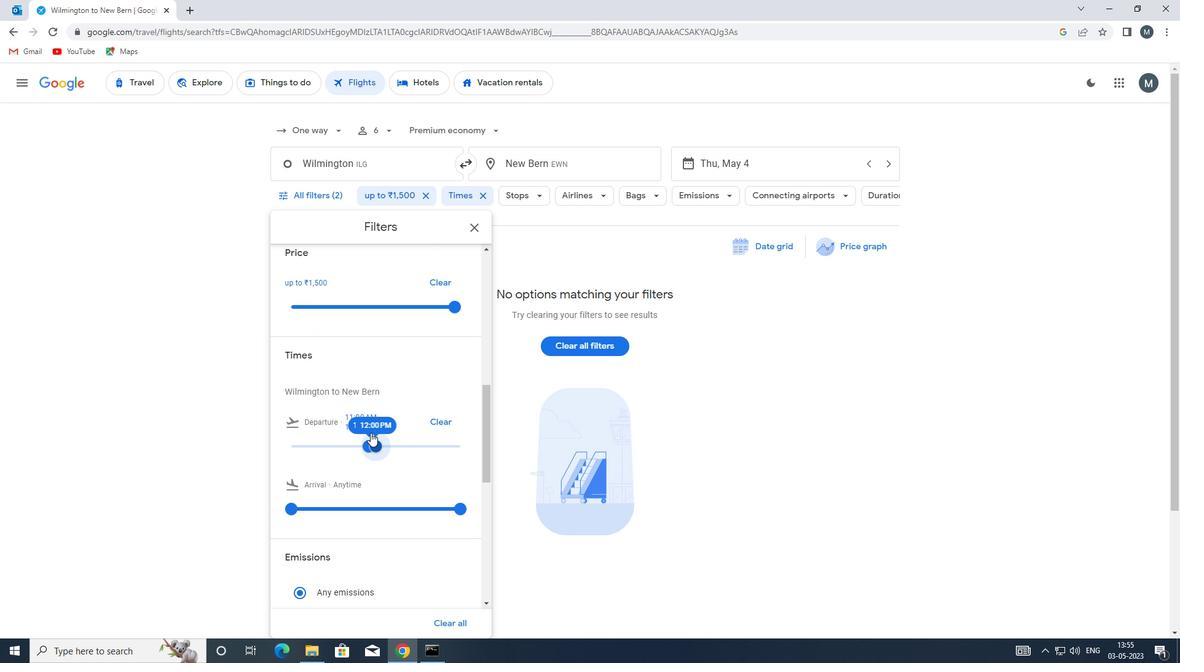 
Action: Mouse scrolled (371, 421) with delta (0, 0)
Screenshot: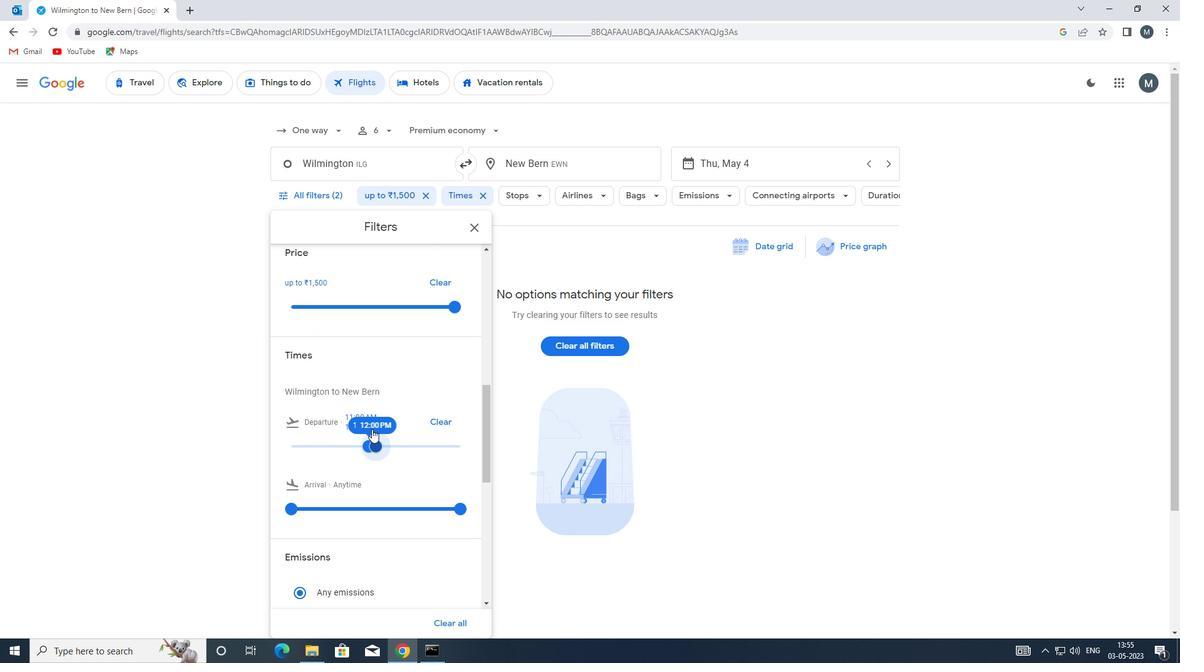 
Action: Mouse moved to (473, 228)
Screenshot: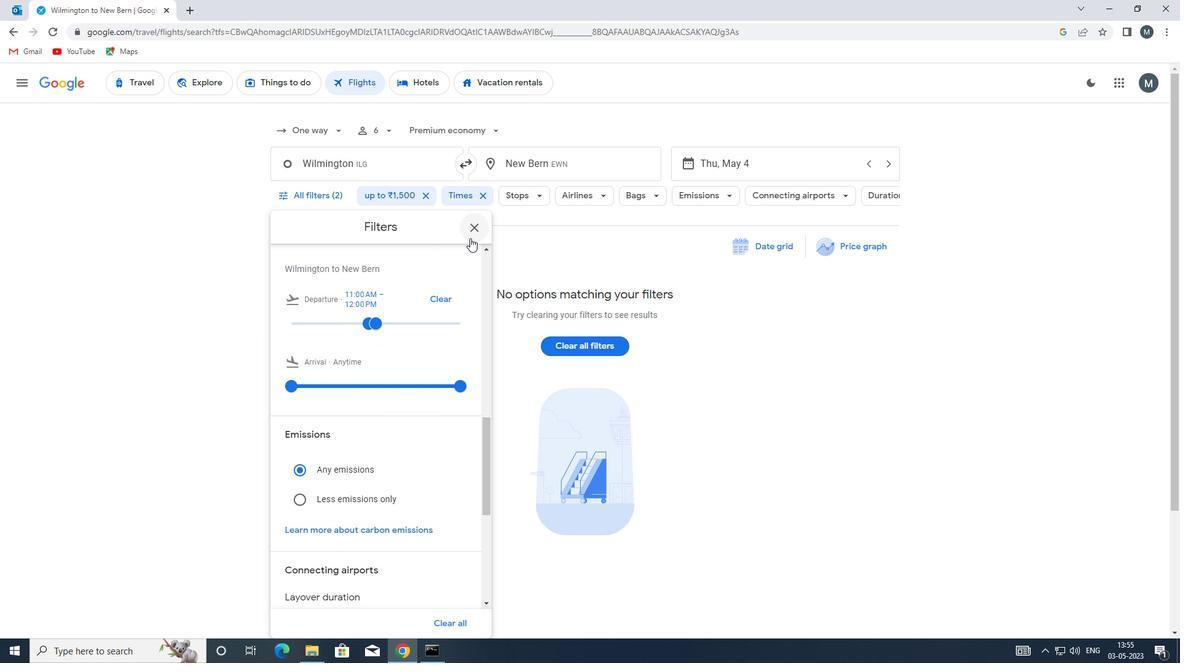 
Action: Mouse pressed left at (473, 228)
Screenshot: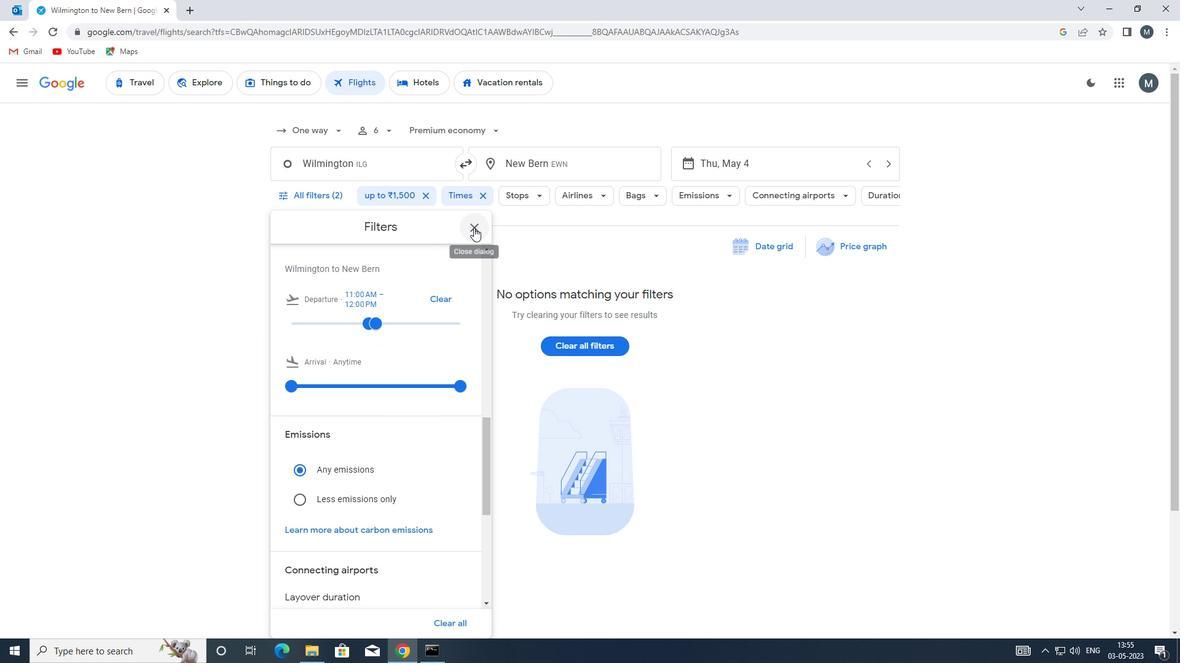 
